 Task: Log work in the project AgileBazaar for the issue 'Implement a new cloud-based learning management system for a school with advanced course creation and assessment features' spent time as '1w 4d 11h 28m' and remaining time as '2w 5d 7h 42m' and move to top of backlog. Now add the issue to the epic 'Continual Service Improvement (CSI) Implementation'. Log work in the project AgileBazaar for the issue 'Integrate a new interactive tutorial feature into an existing e-learning platform to enhance user engagement and learning outcomes' spent time as '5w 3d 3h 54m' and remaining time as '3w 4d 20h 51m' and move to bottom of backlog. Now add the issue to the epic 'Event Management Process Improvement'
Action: Mouse moved to (244, 63)
Screenshot: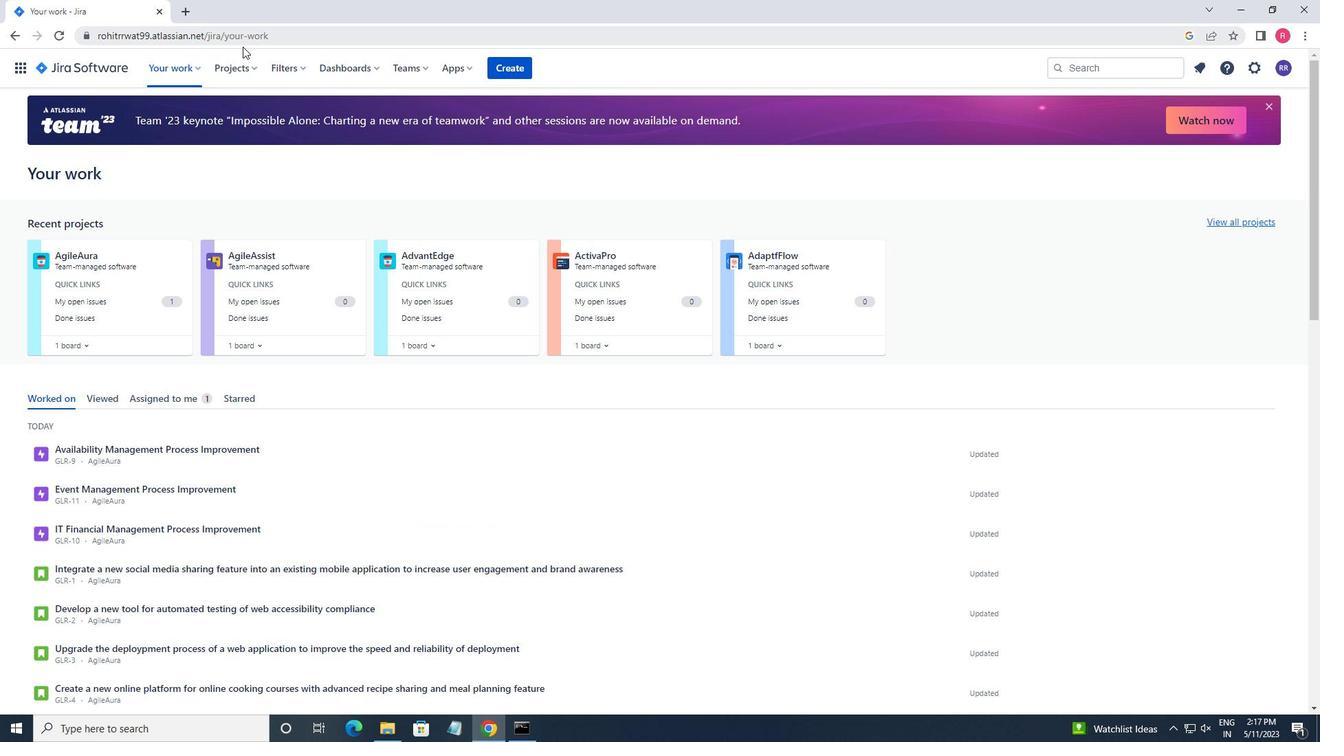 
Action: Mouse pressed left at (244, 63)
Screenshot: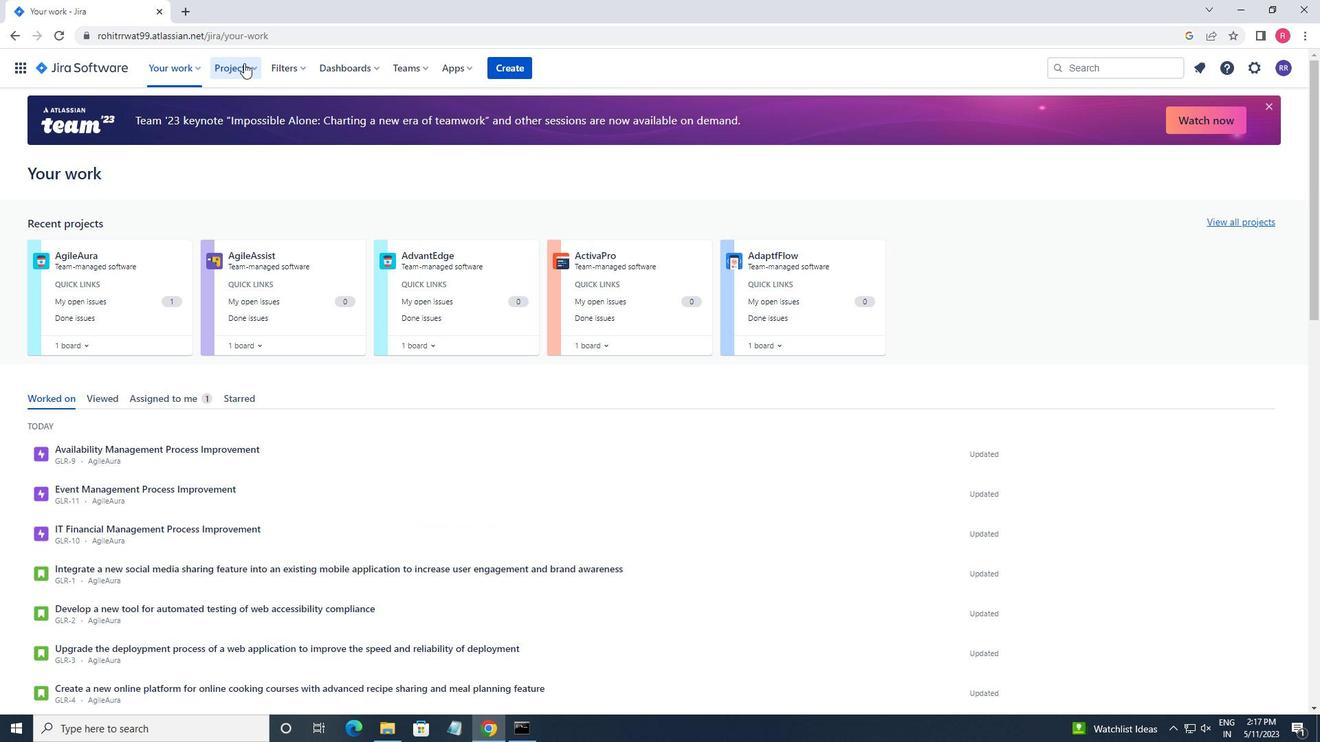 
Action: Mouse moved to (269, 121)
Screenshot: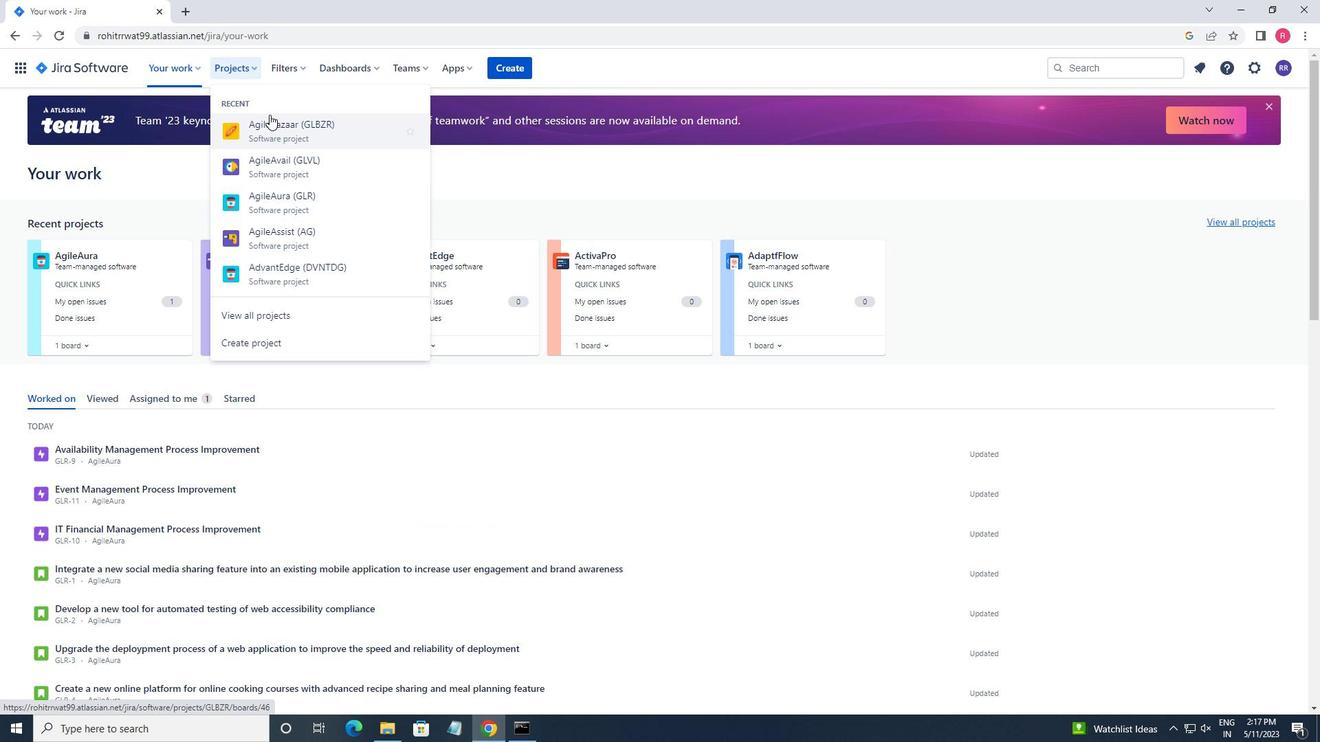 
Action: Mouse pressed left at (269, 121)
Screenshot: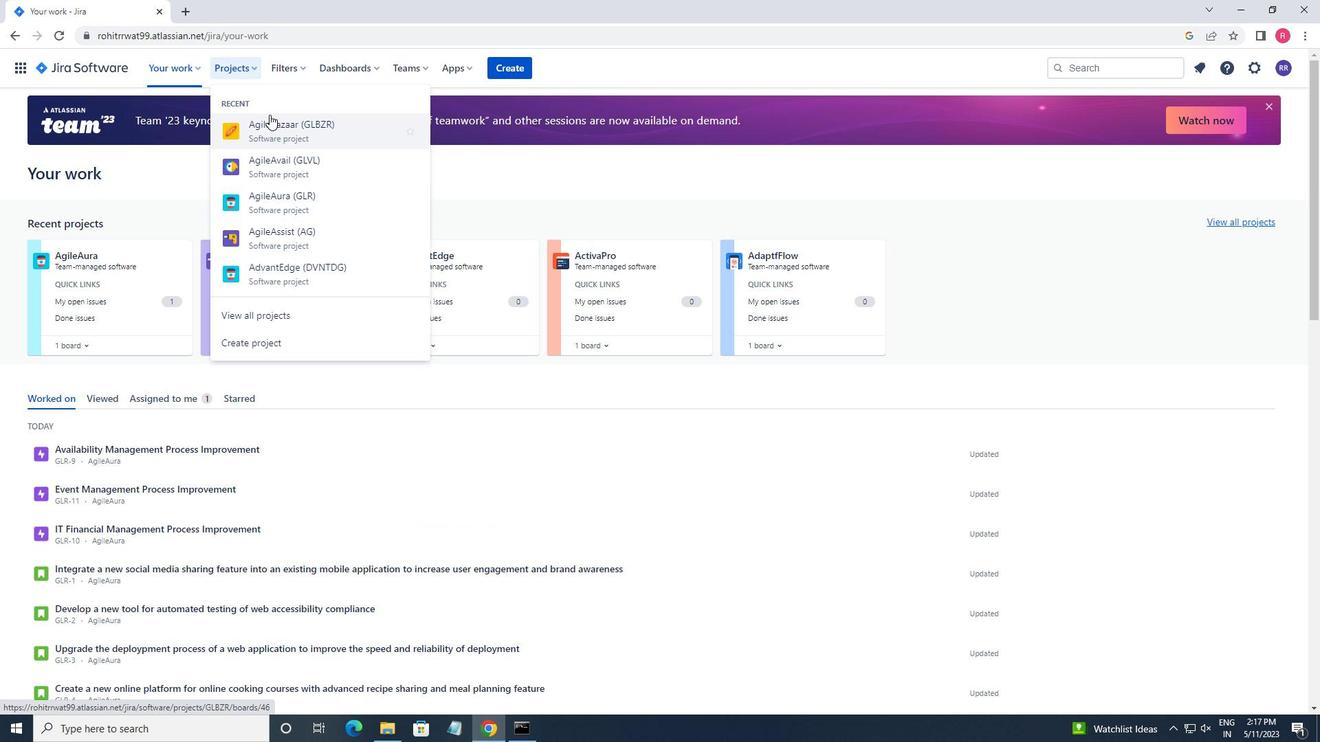 
Action: Mouse moved to (74, 211)
Screenshot: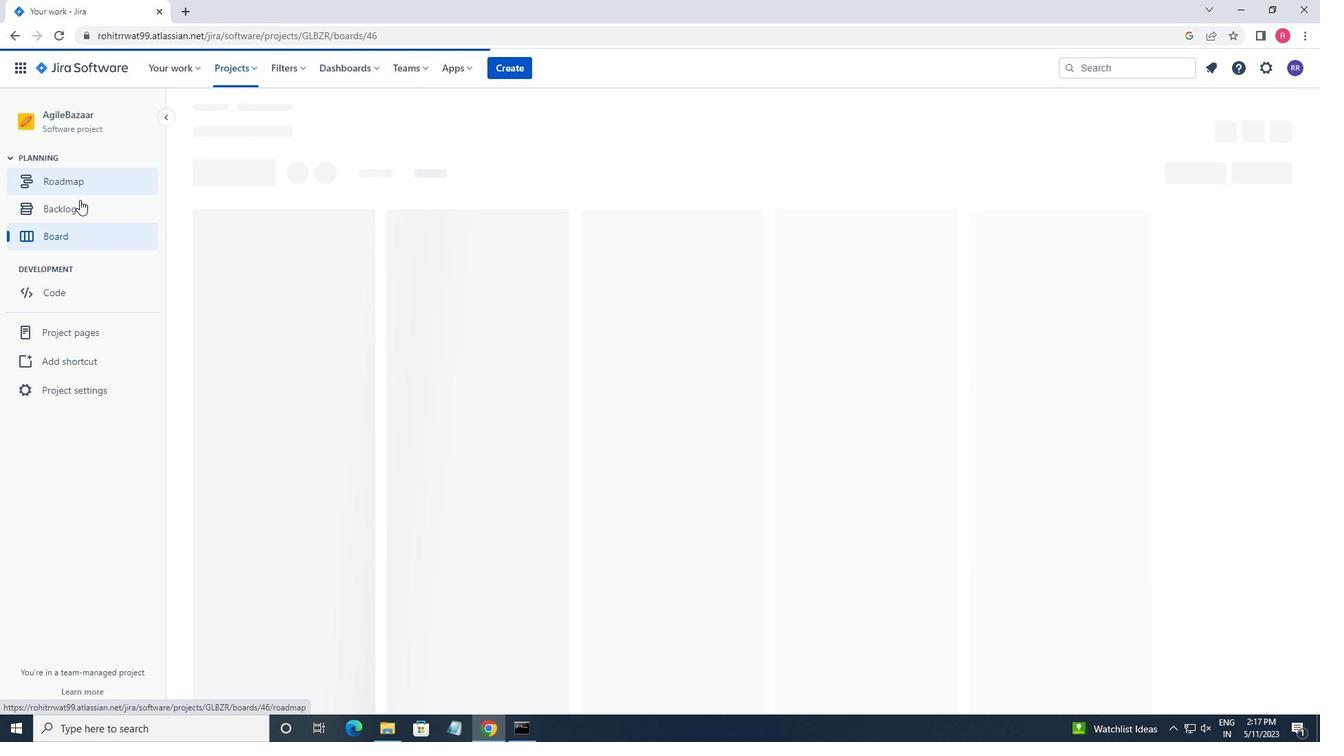 
Action: Mouse pressed left at (74, 211)
Screenshot: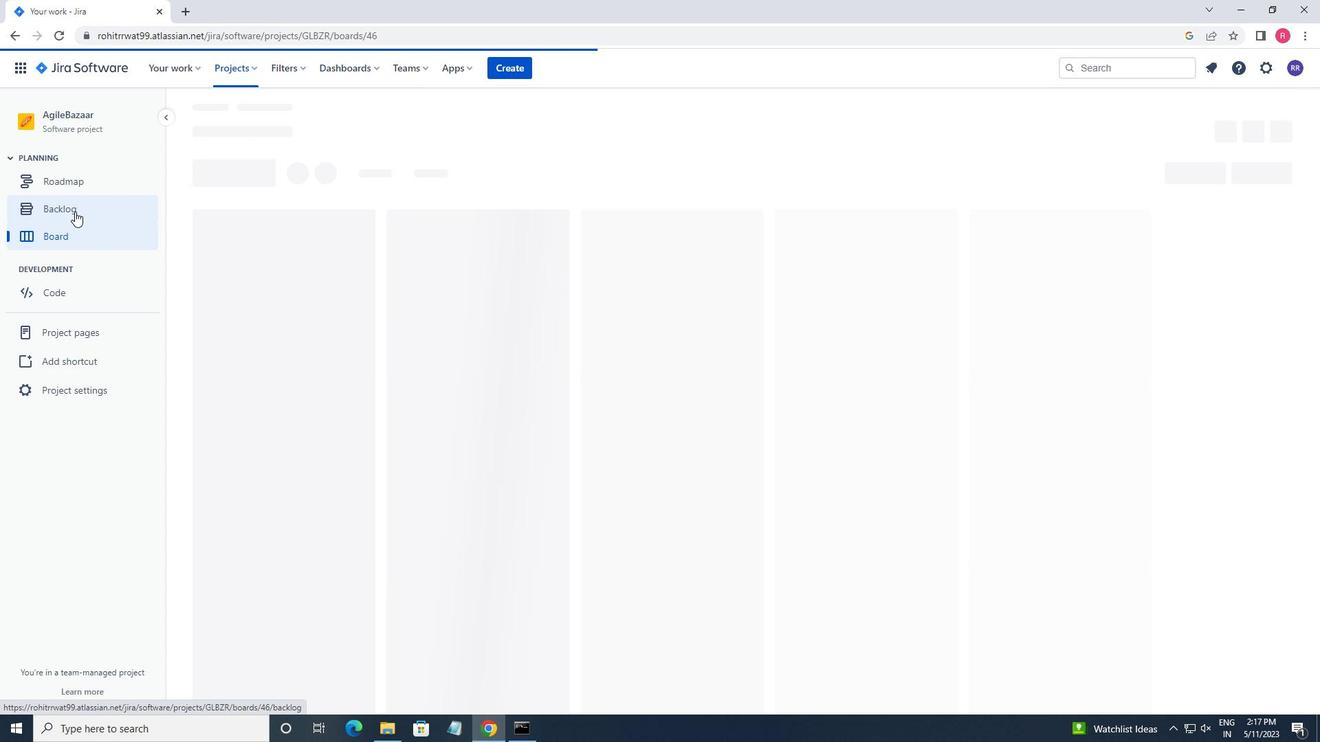 
Action: Mouse moved to (1087, 492)
Screenshot: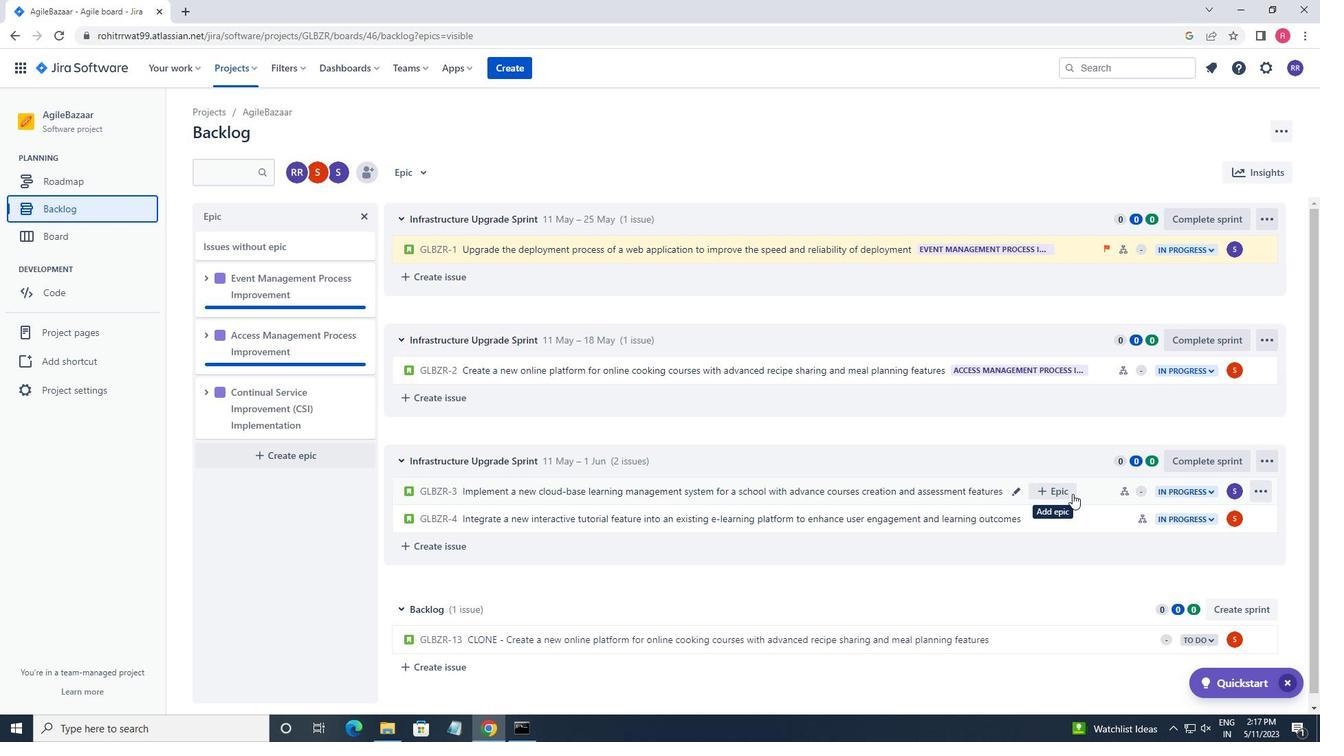
Action: Mouse pressed left at (1087, 492)
Screenshot: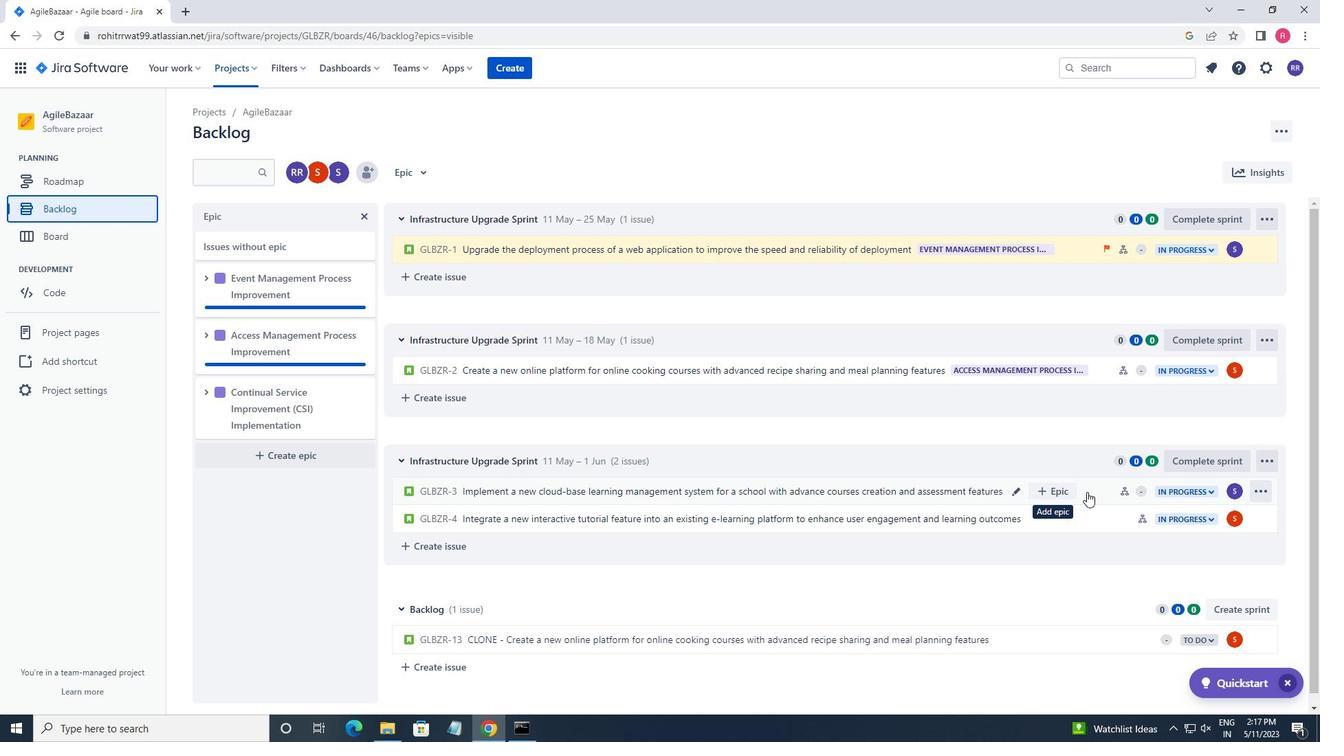 
Action: Mouse moved to (1254, 219)
Screenshot: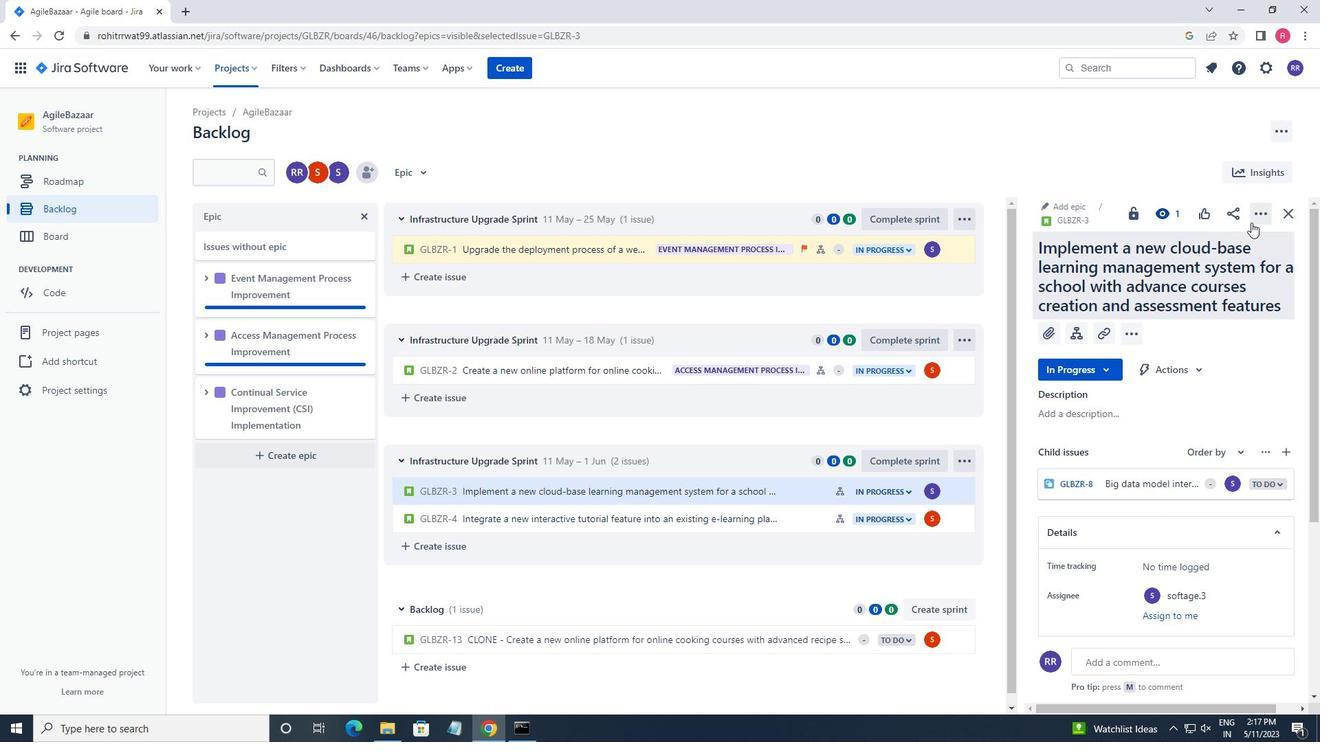 
Action: Mouse pressed left at (1254, 219)
Screenshot: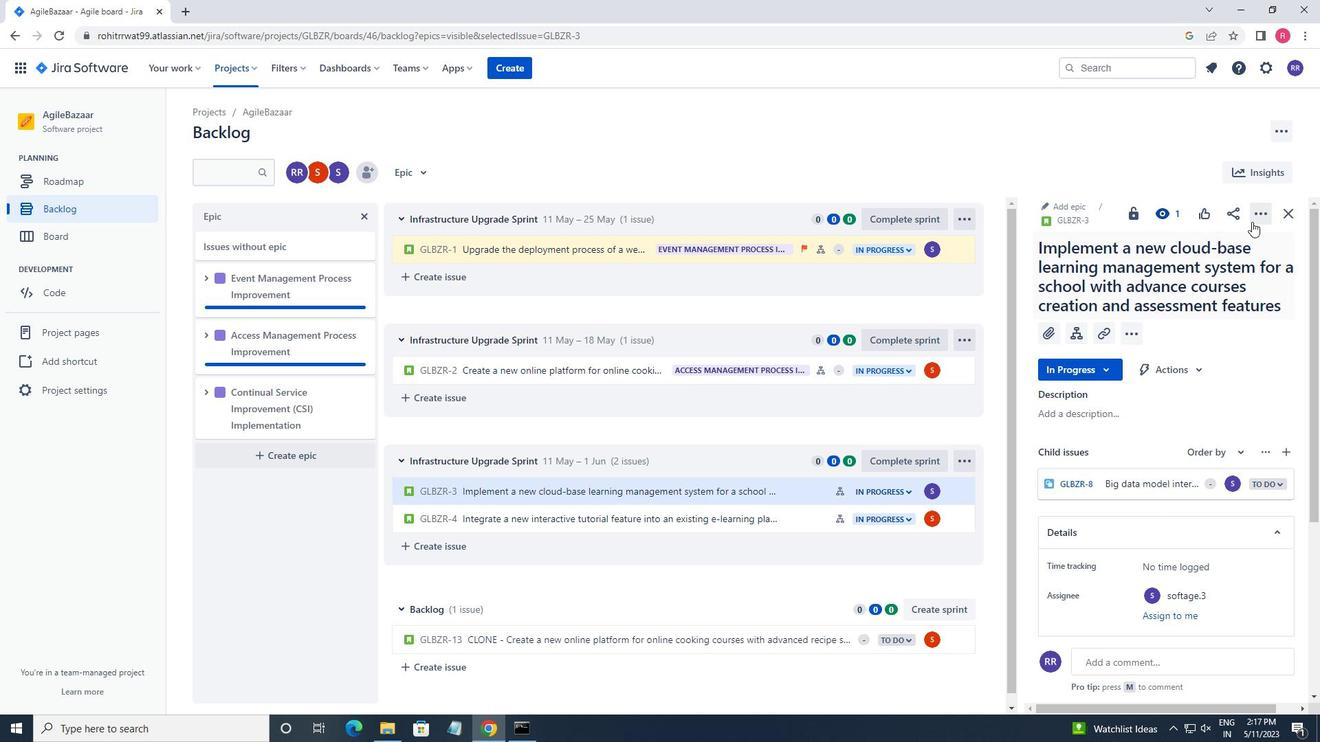 
Action: Mouse moved to (1203, 251)
Screenshot: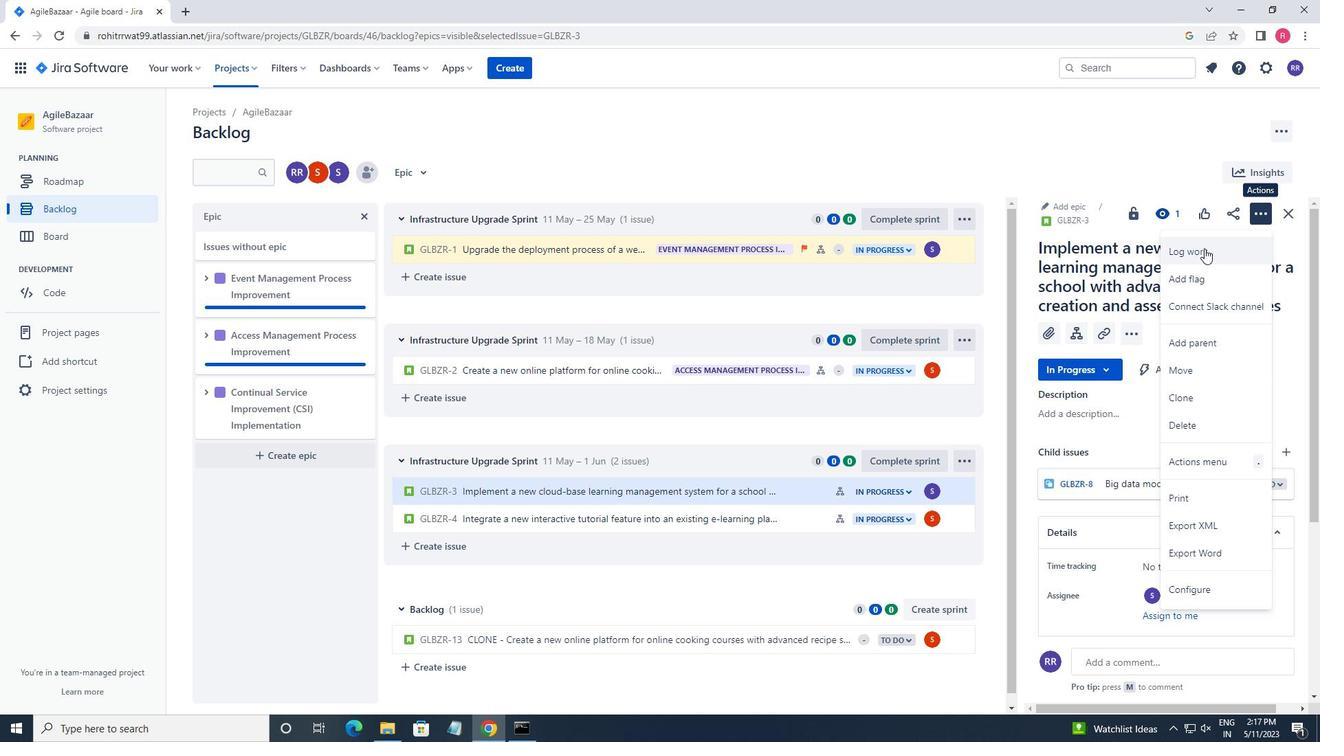 
Action: Mouse pressed left at (1203, 251)
Screenshot: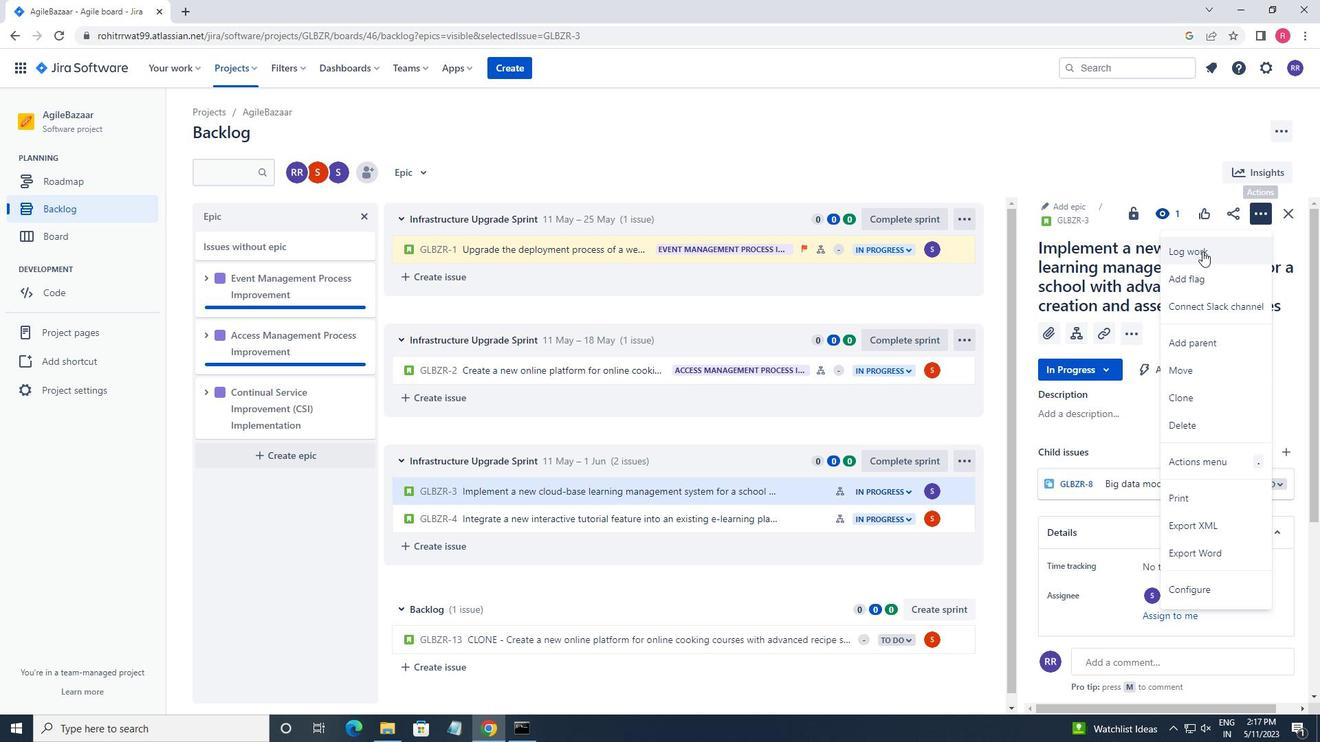 
Action: Key pressed 1w<Key.space>4d<Key.space>11h<Key.space>28m<Key.tab>2w<Key.space>5d<Key.space>7h<Key.space>42m
Screenshot: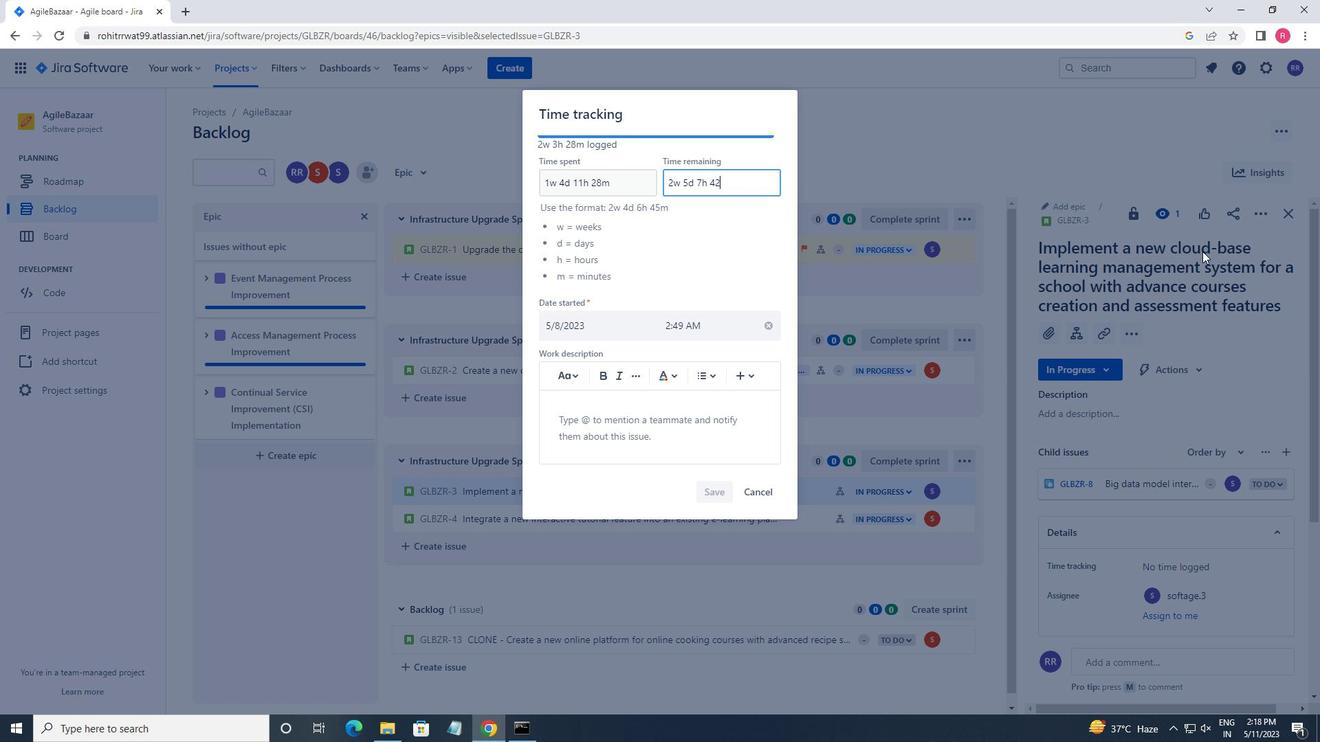 
Action: Mouse moved to (718, 483)
Screenshot: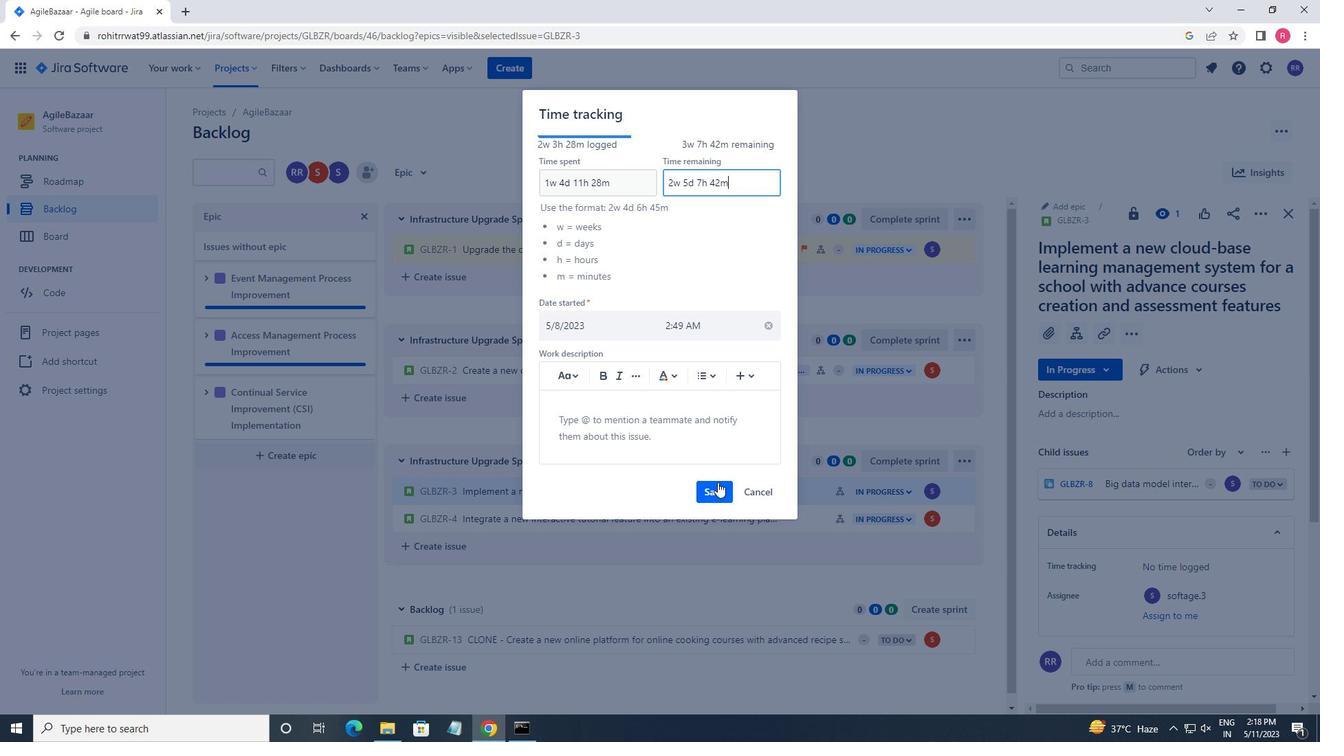 
Action: Mouse pressed left at (718, 483)
Screenshot: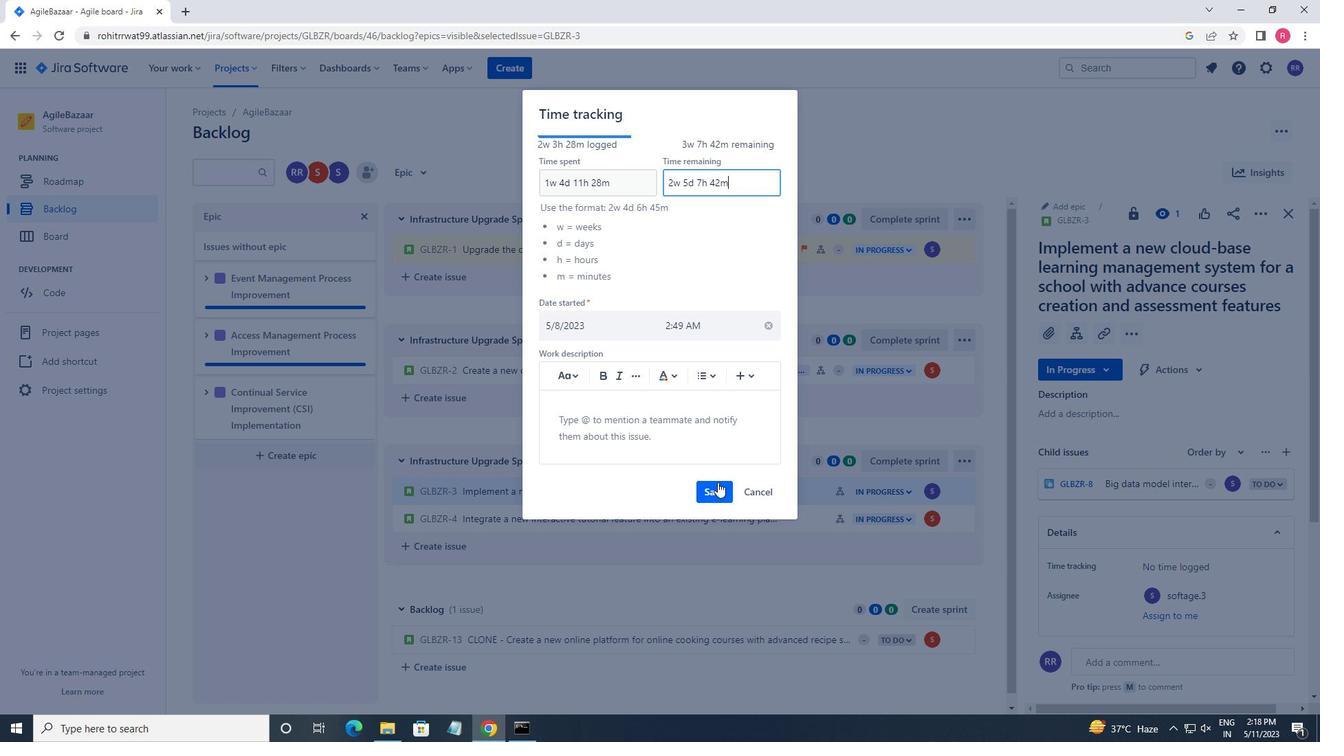 
Action: Mouse moved to (949, 494)
Screenshot: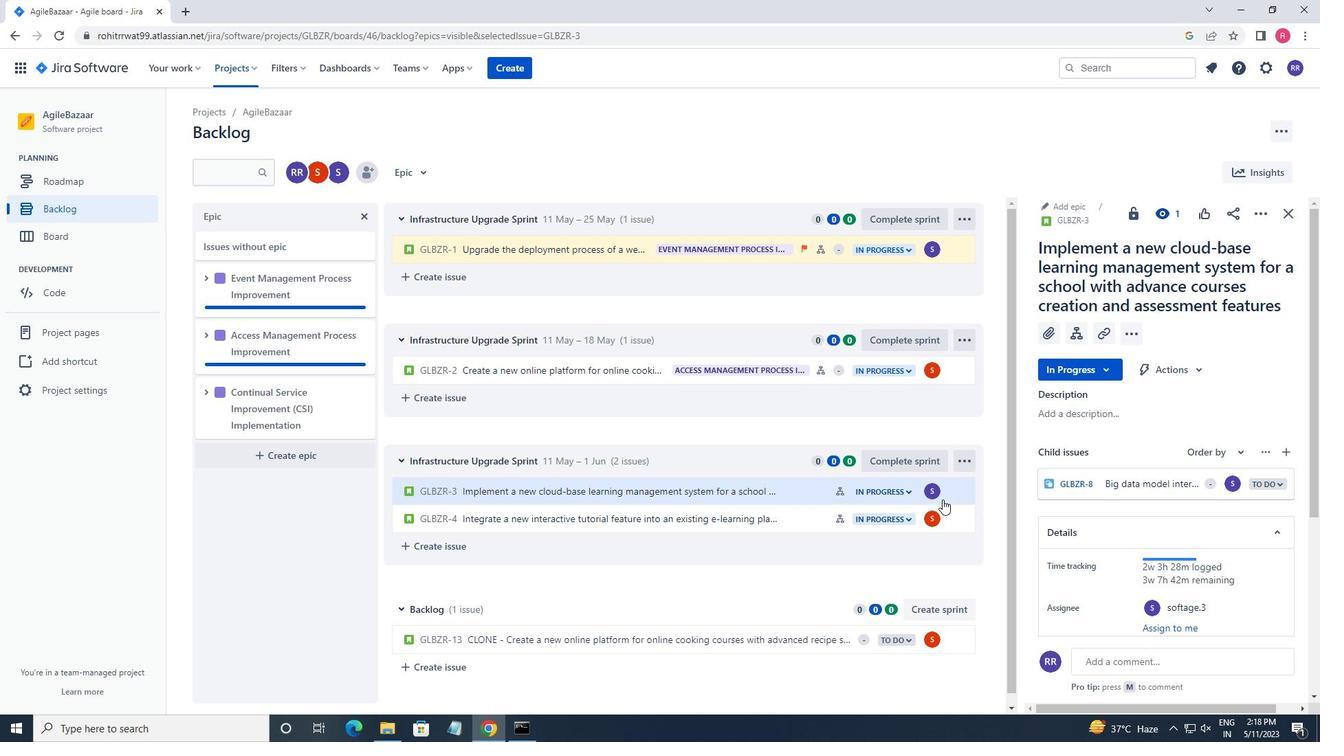
Action: Mouse pressed left at (949, 494)
Screenshot: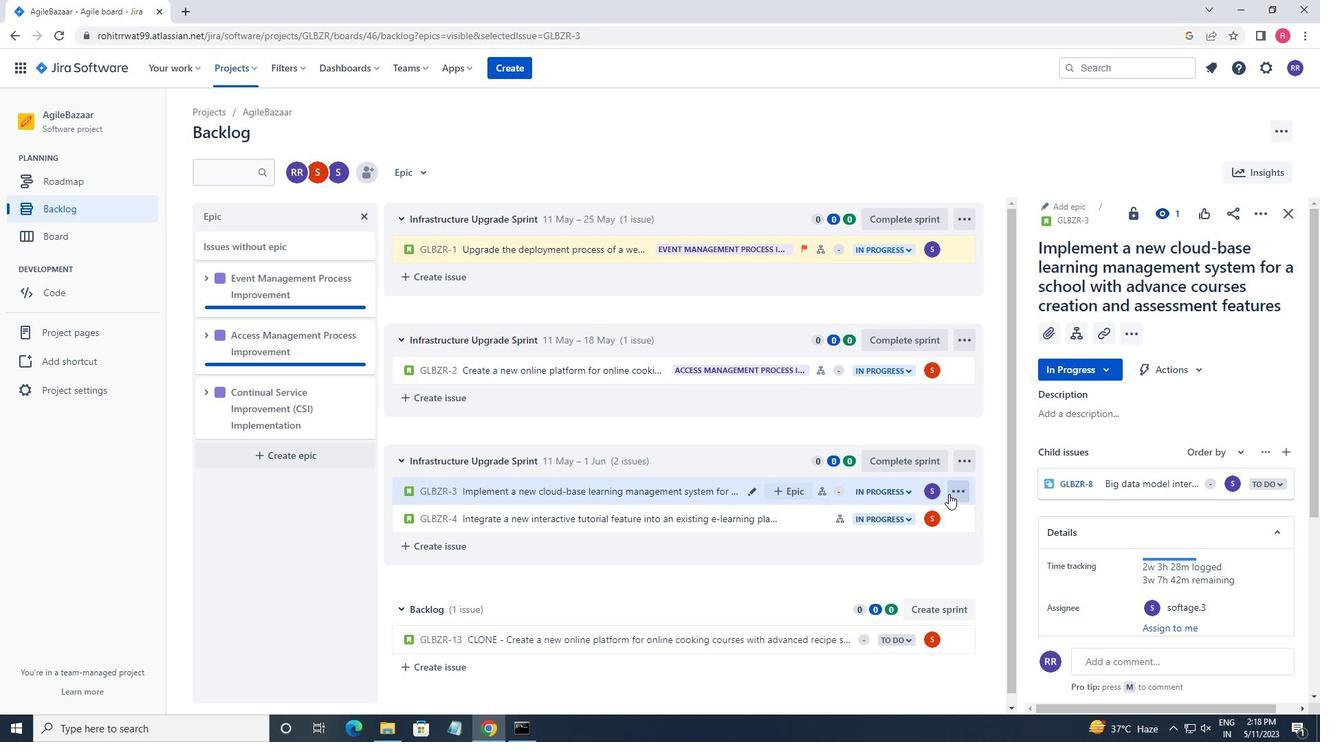 
Action: Mouse moved to (855, 442)
Screenshot: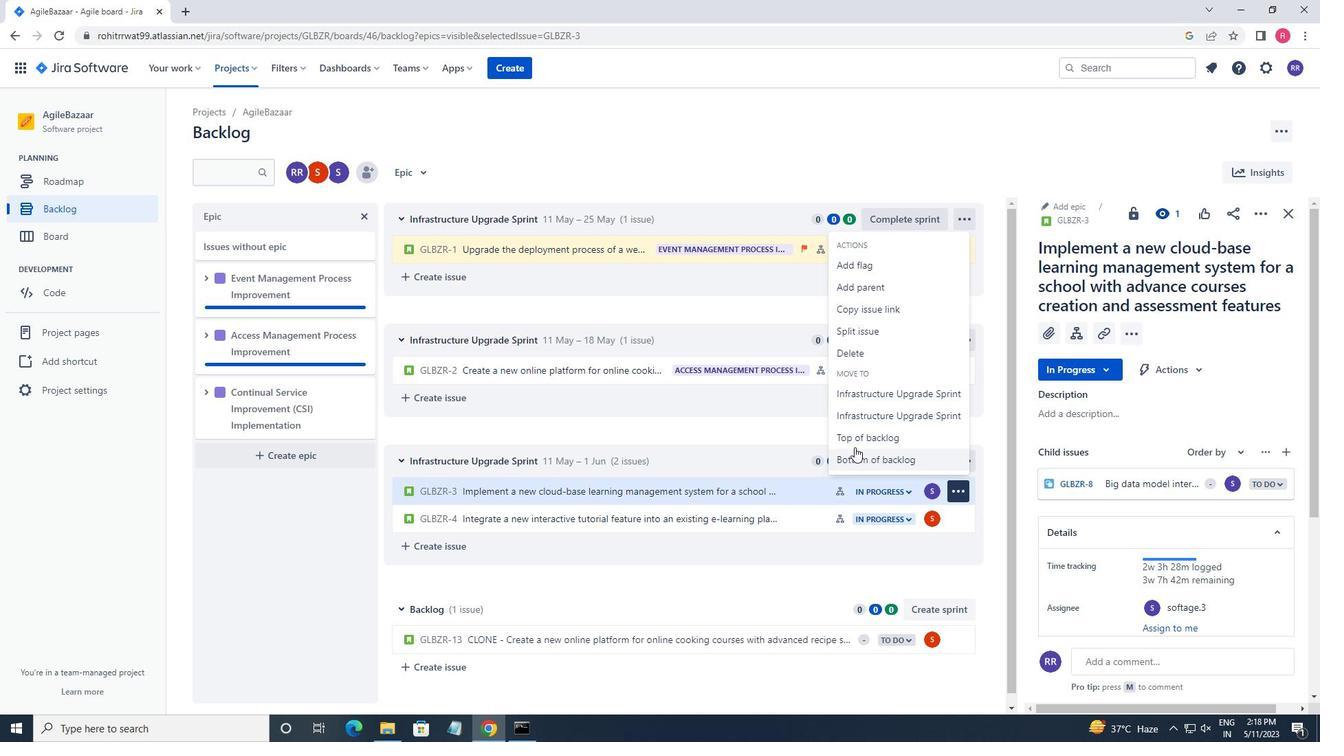 
Action: Mouse pressed left at (855, 442)
Screenshot: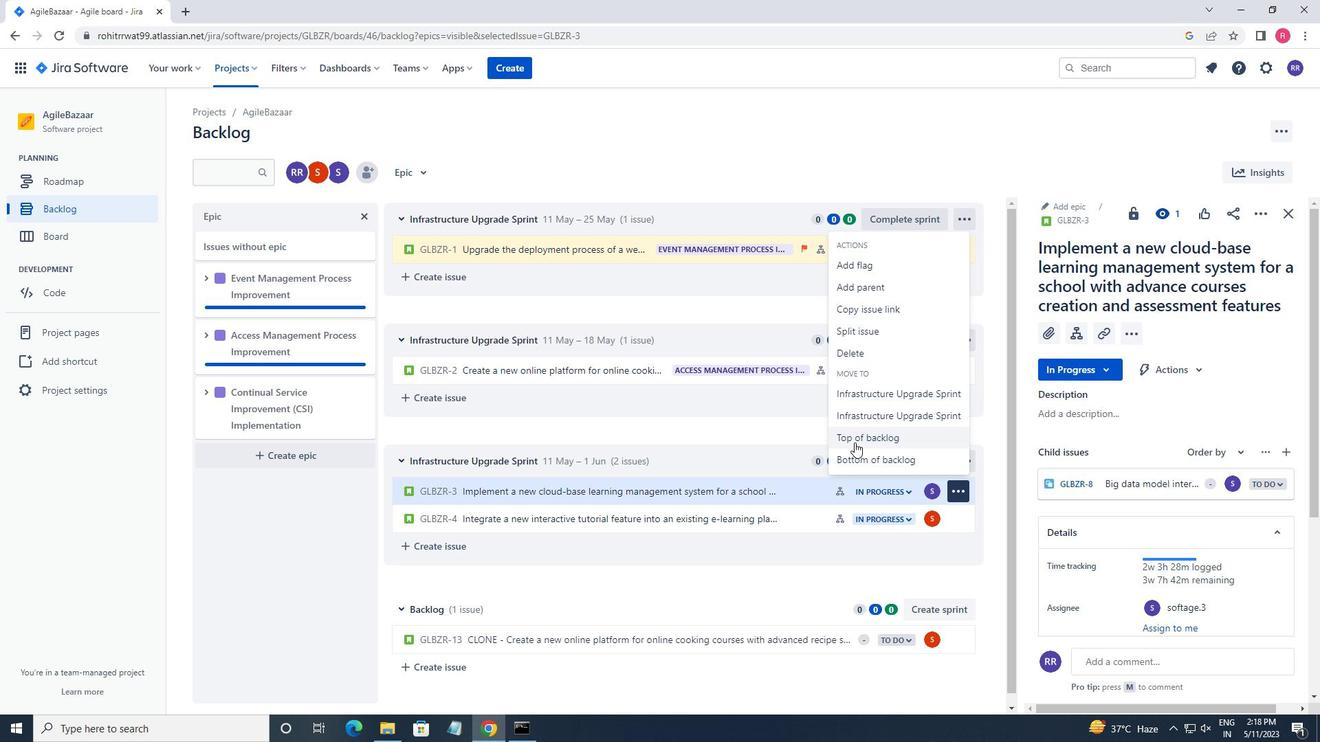 
Action: Mouse moved to (703, 224)
Screenshot: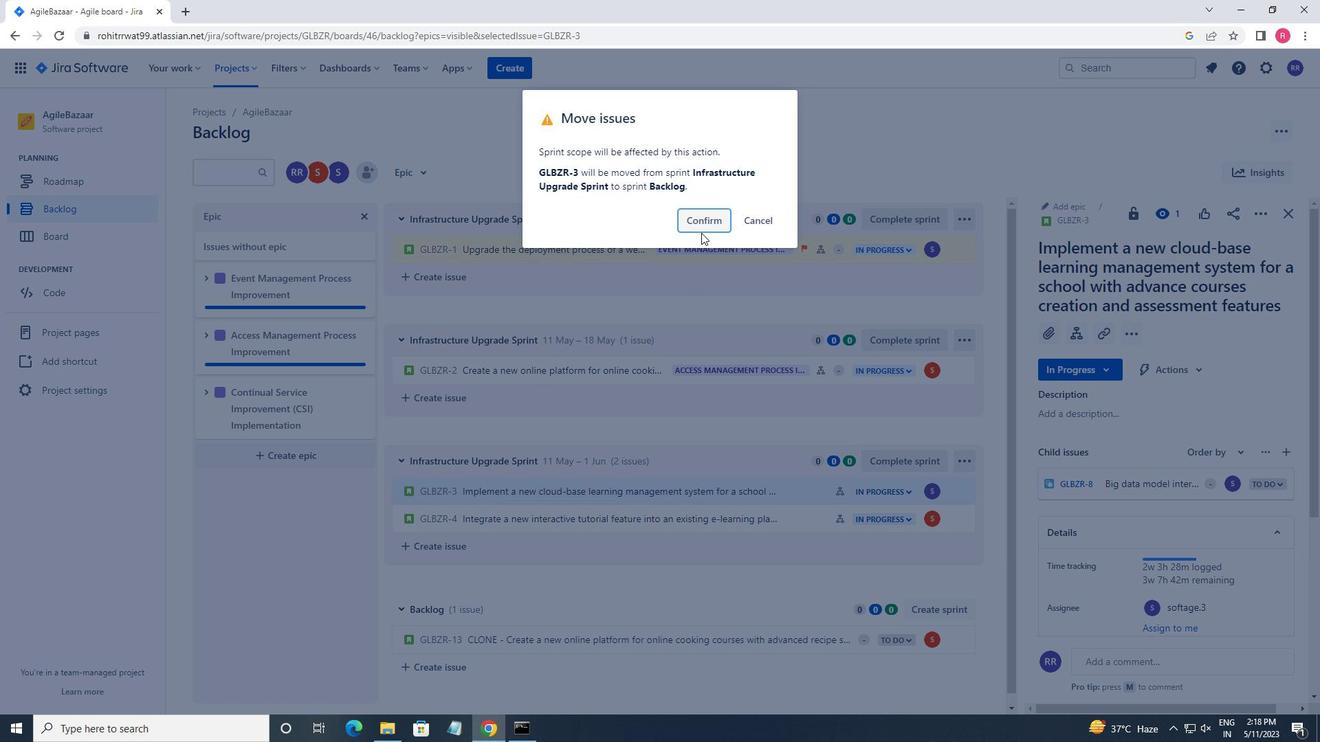 
Action: Mouse pressed left at (703, 224)
Screenshot: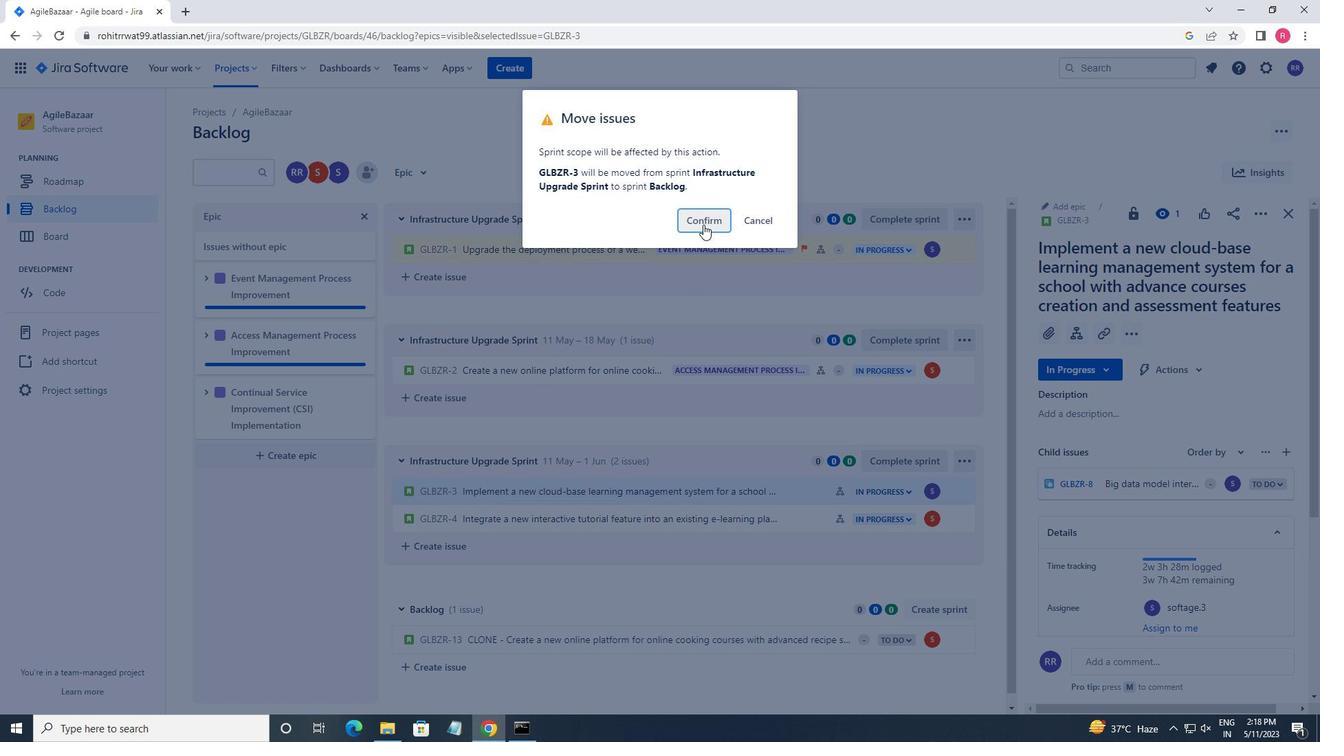 
Action: Mouse moved to (786, 614)
Screenshot: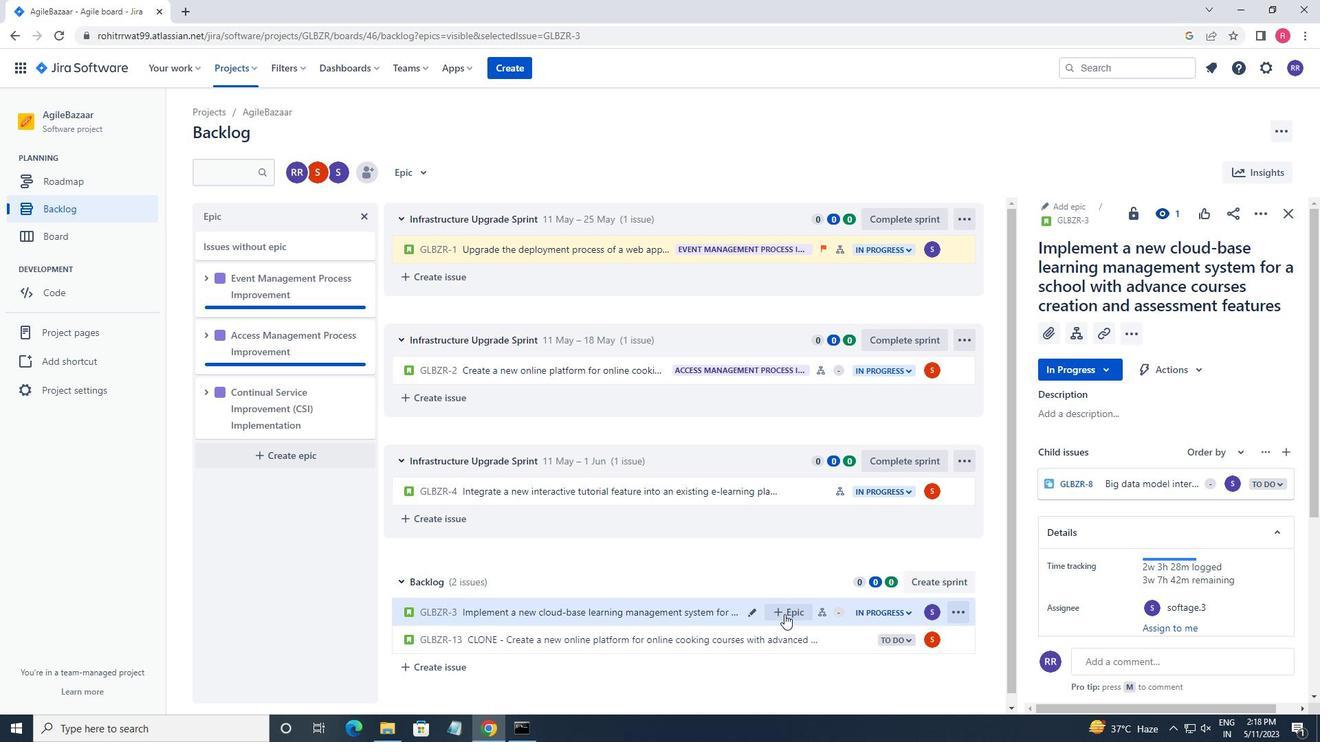 
Action: Mouse pressed left at (786, 614)
Screenshot: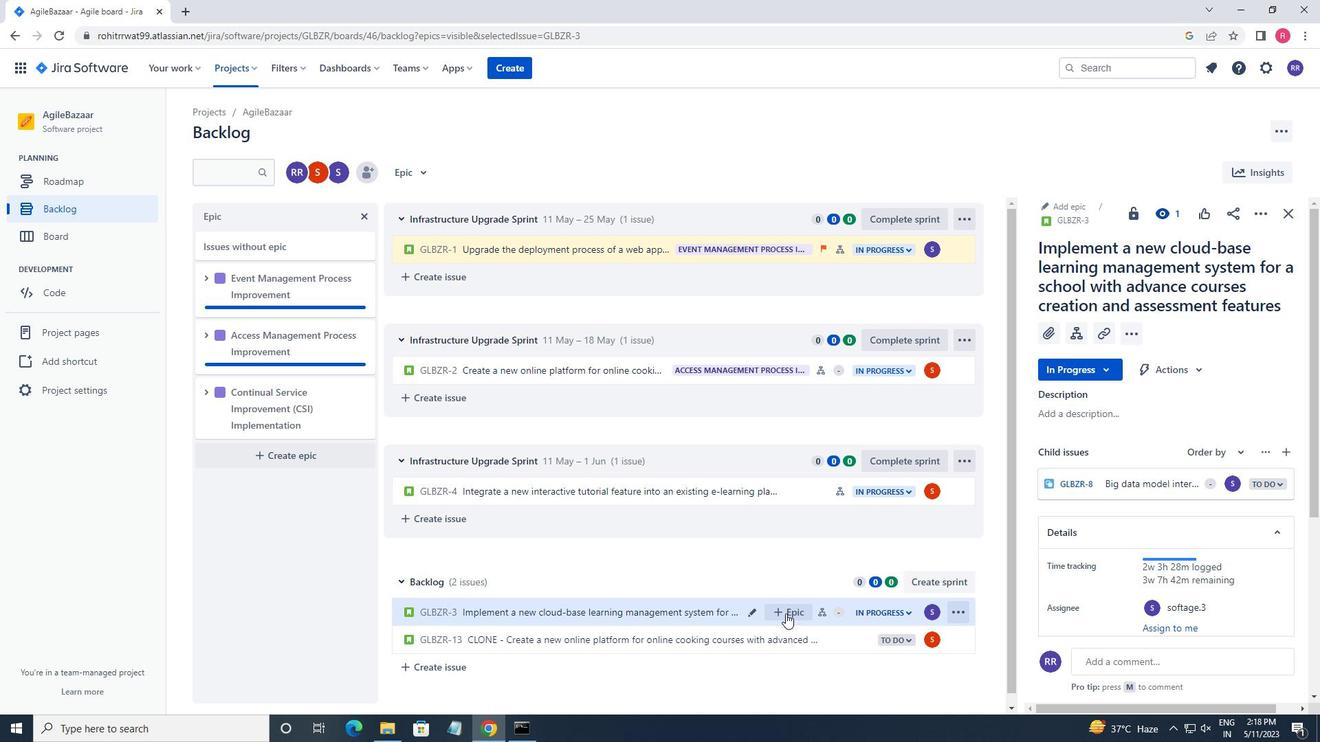 
Action: Mouse moved to (835, 707)
Screenshot: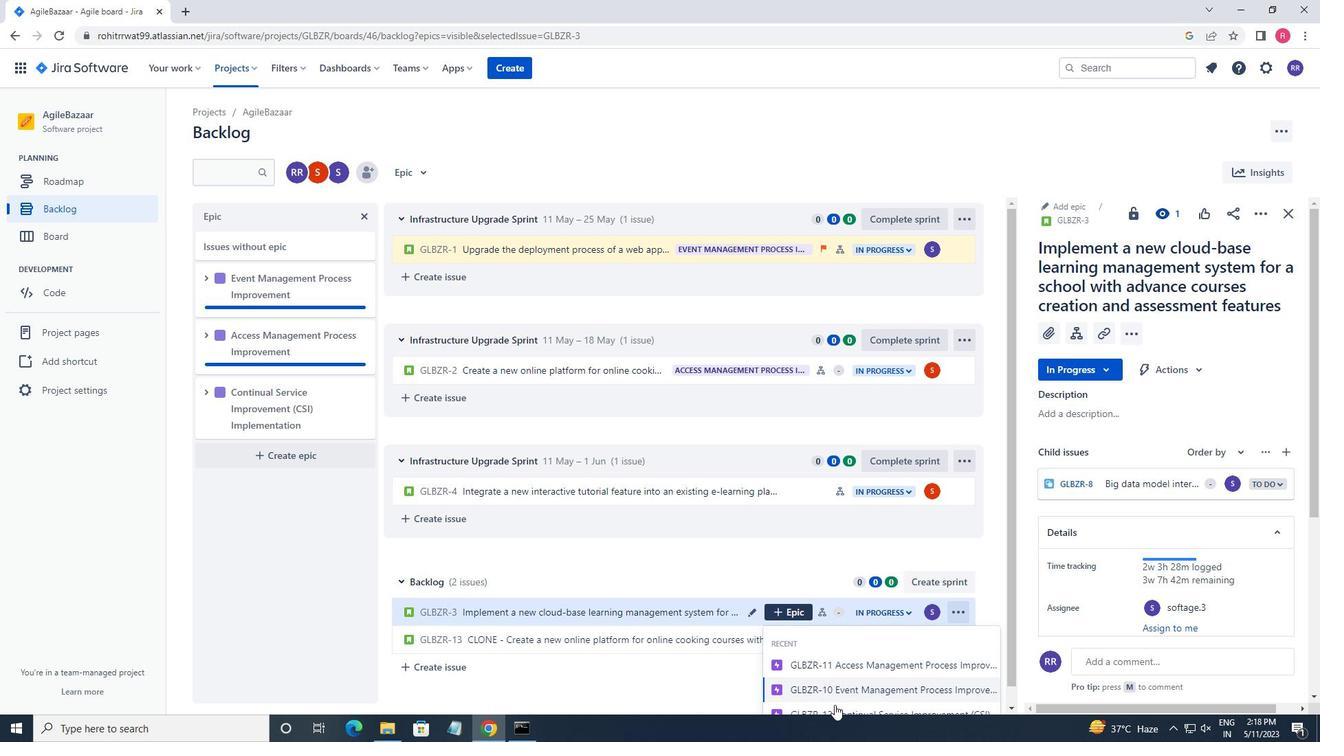 
Action: Mouse pressed left at (835, 707)
Screenshot: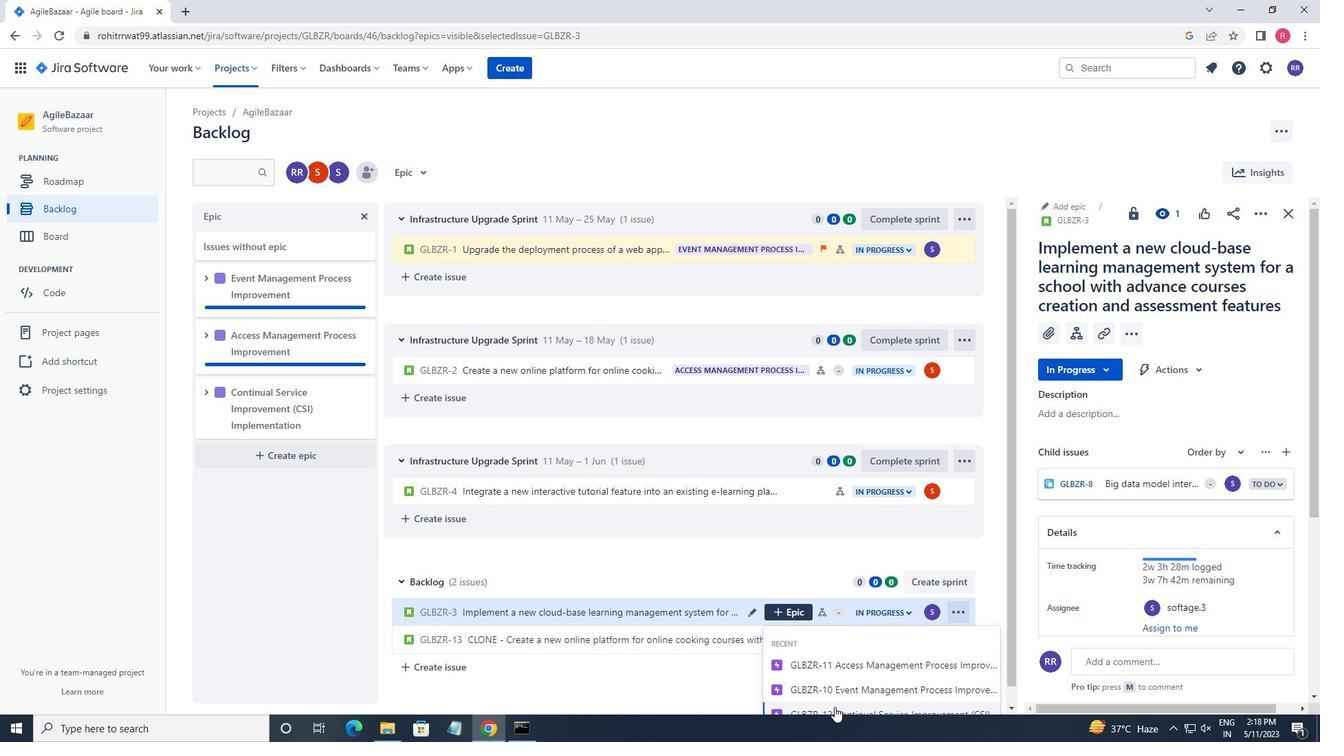 
Action: Mouse moved to (828, 697)
Screenshot: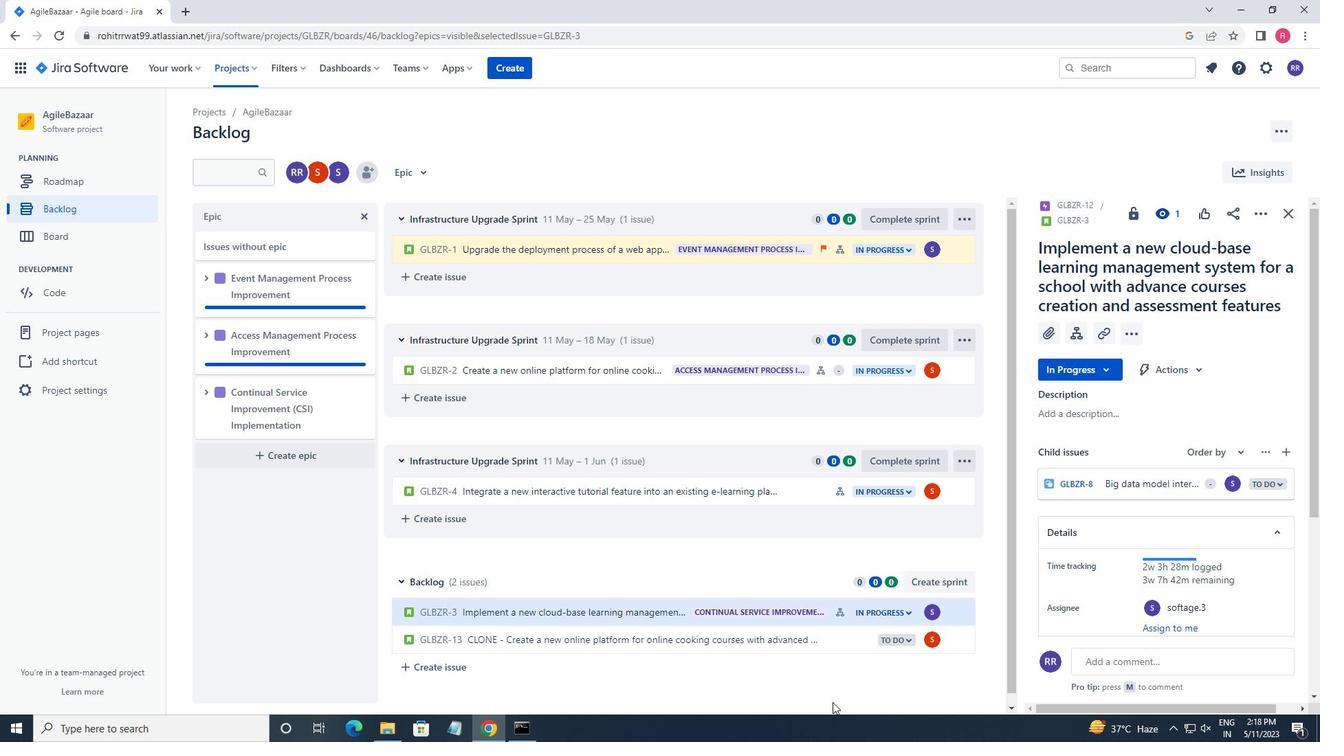 
Action: Mouse scrolled (828, 696) with delta (0, 0)
Screenshot: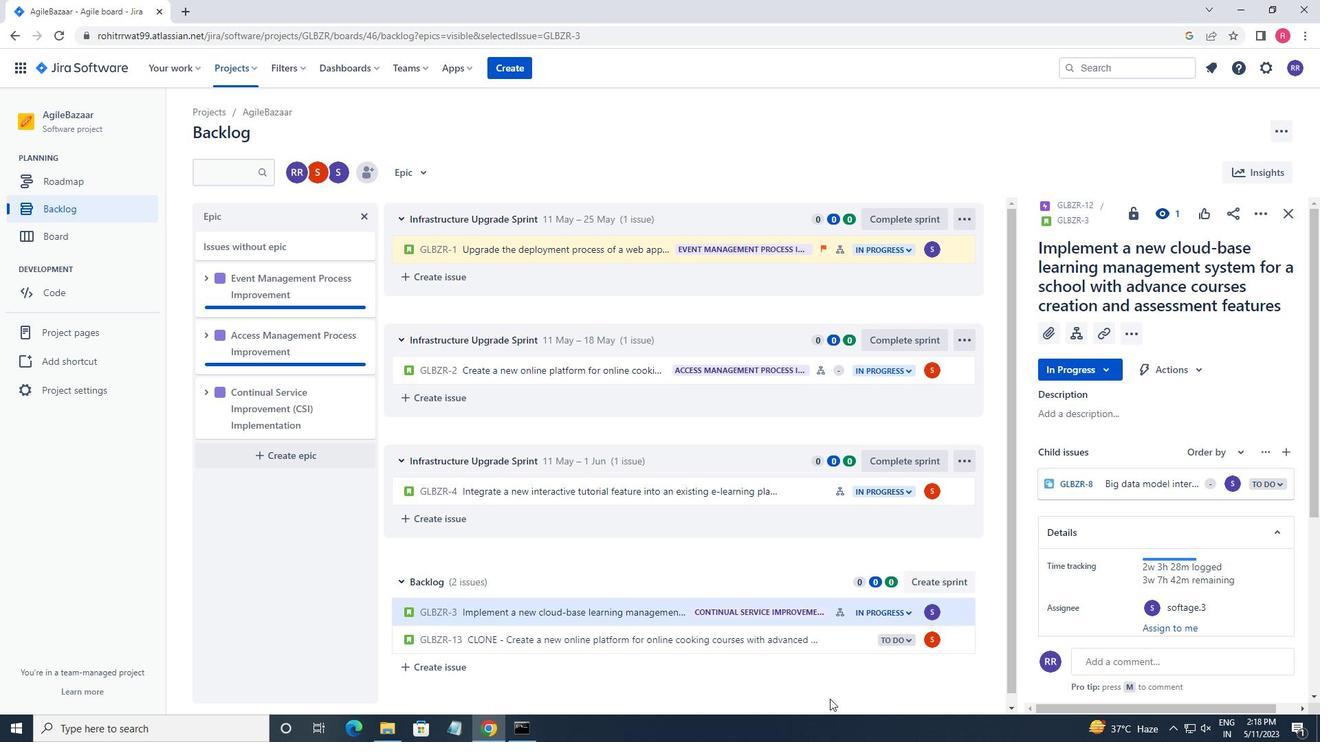 
Action: Mouse moved to (738, 493)
Screenshot: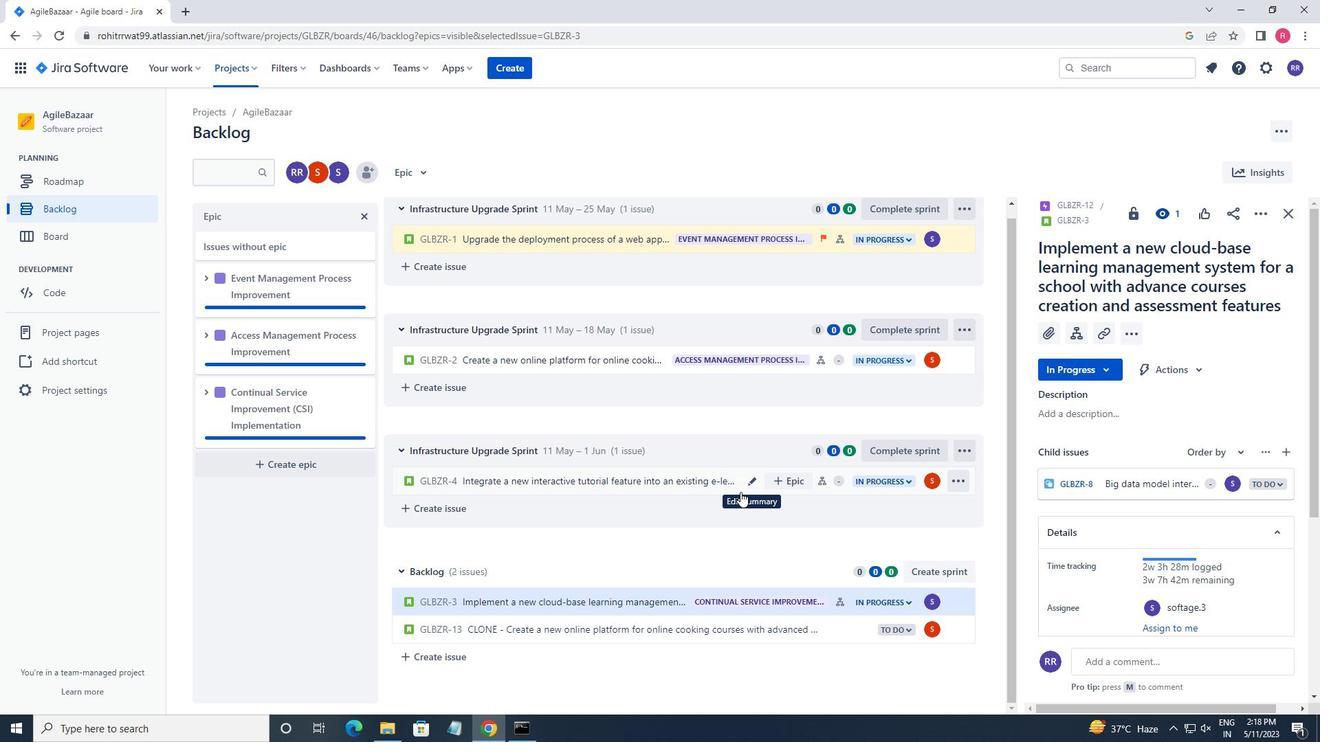 
Action: Mouse pressed left at (738, 493)
Screenshot: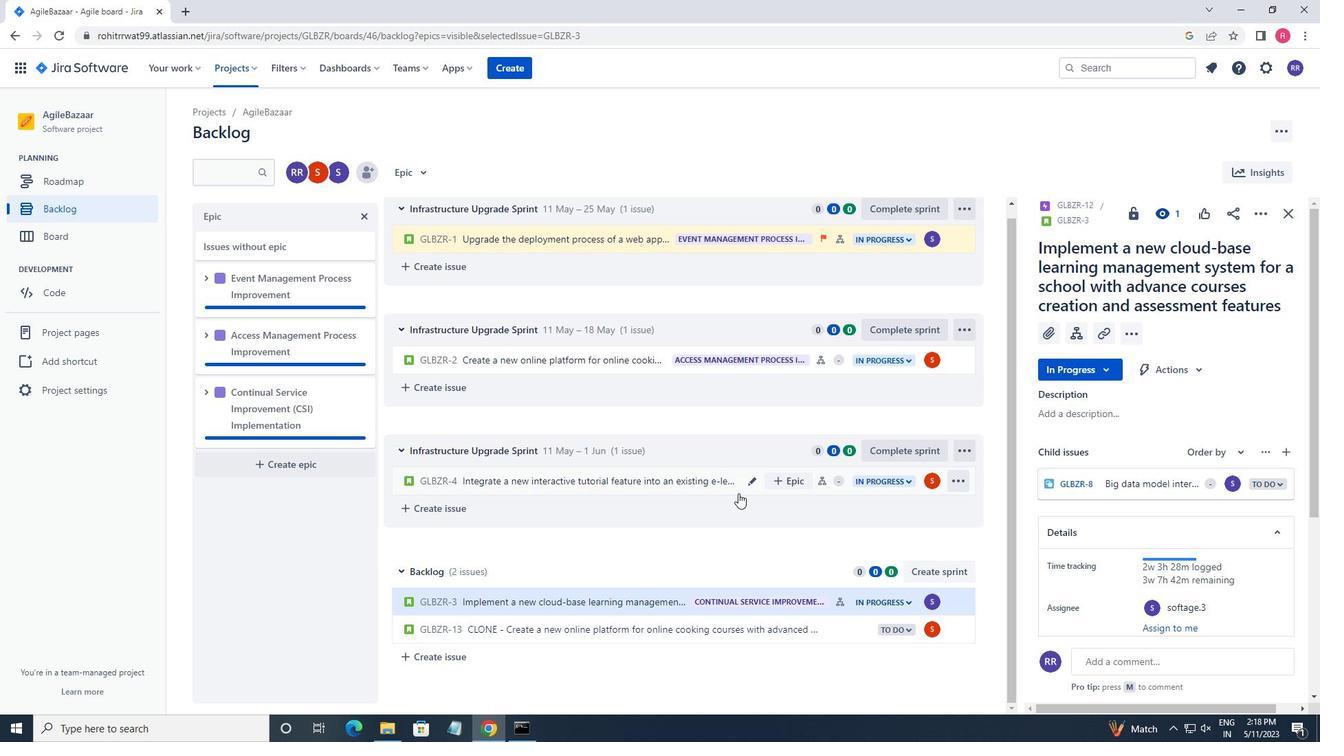 
Action: Mouse moved to (1267, 218)
Screenshot: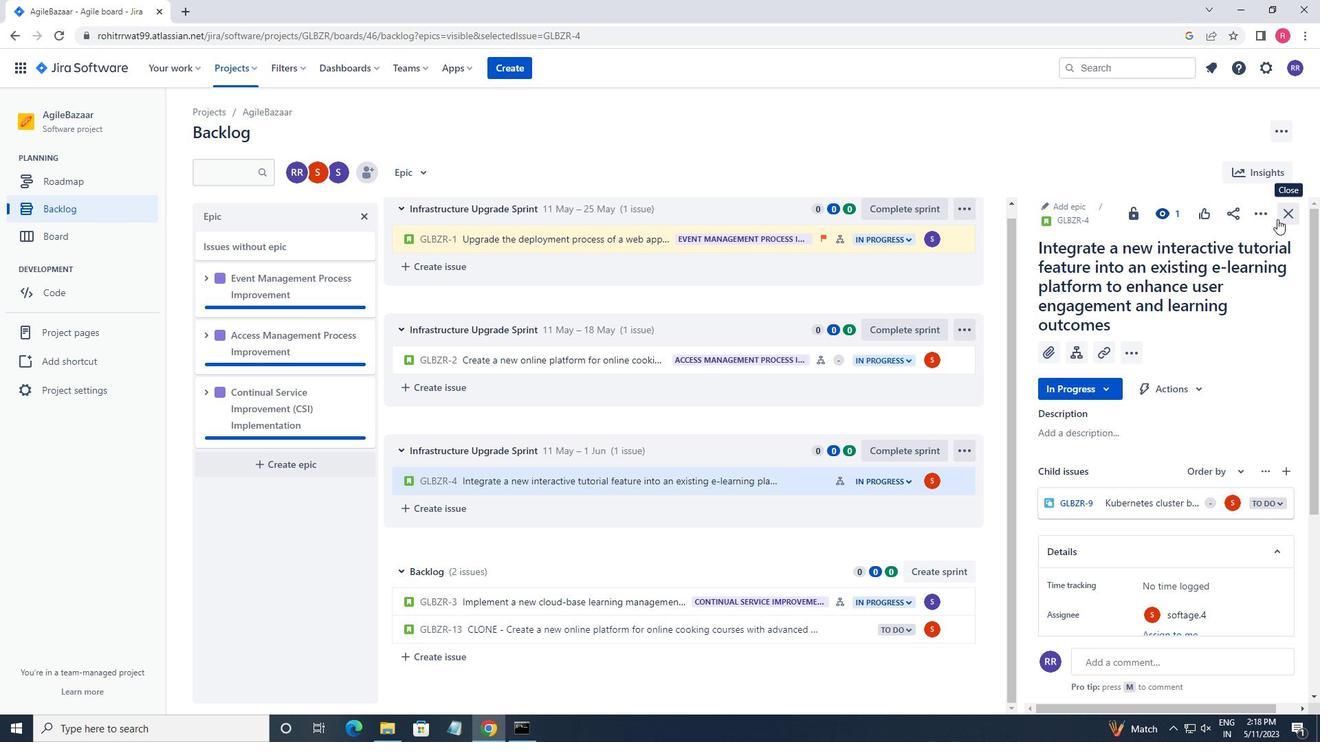 
Action: Mouse pressed left at (1267, 218)
Screenshot: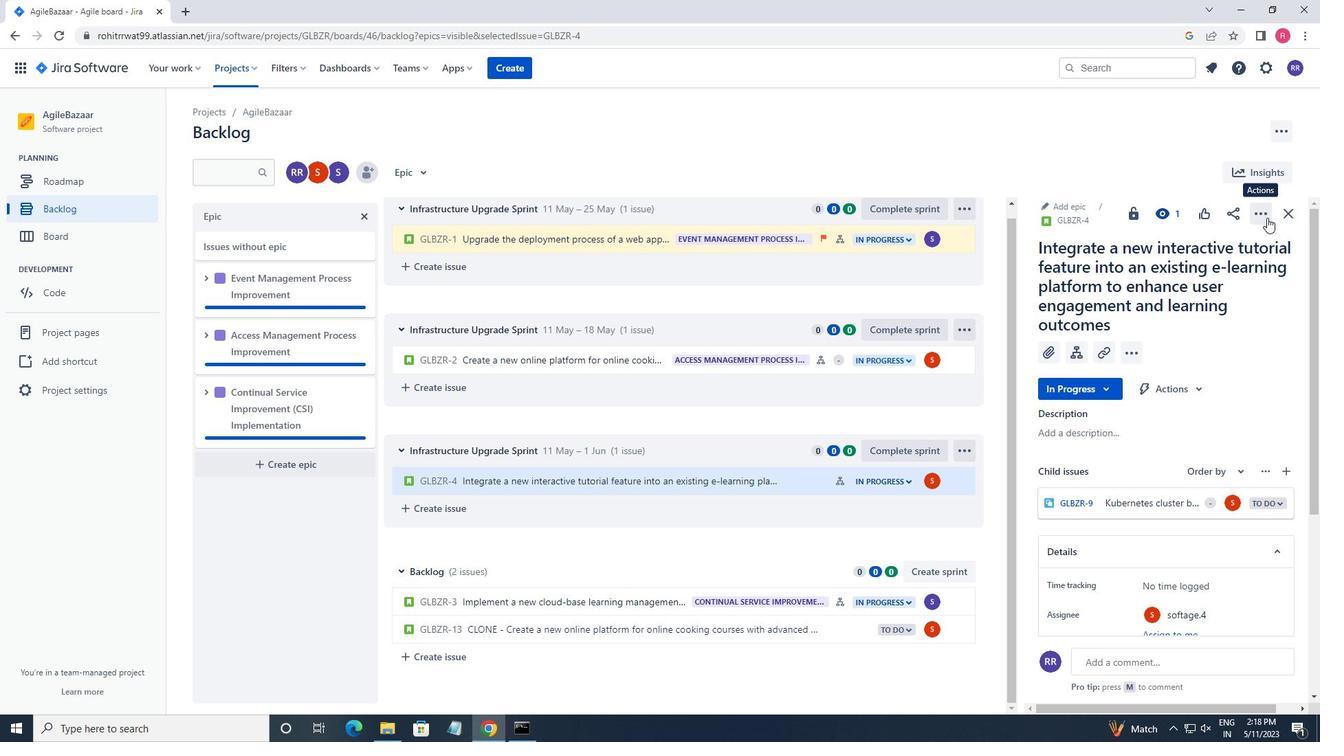 
Action: Mouse moved to (1189, 251)
Screenshot: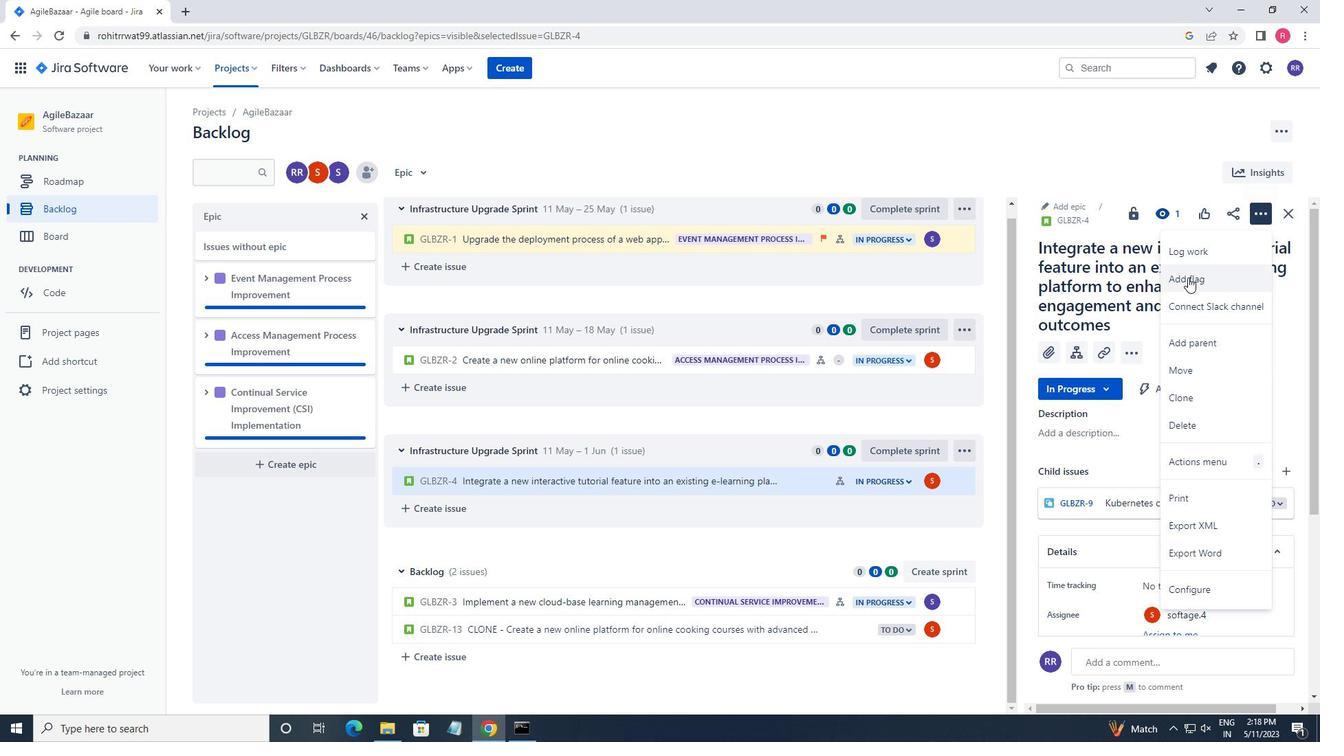 
Action: Mouse pressed left at (1189, 251)
Screenshot: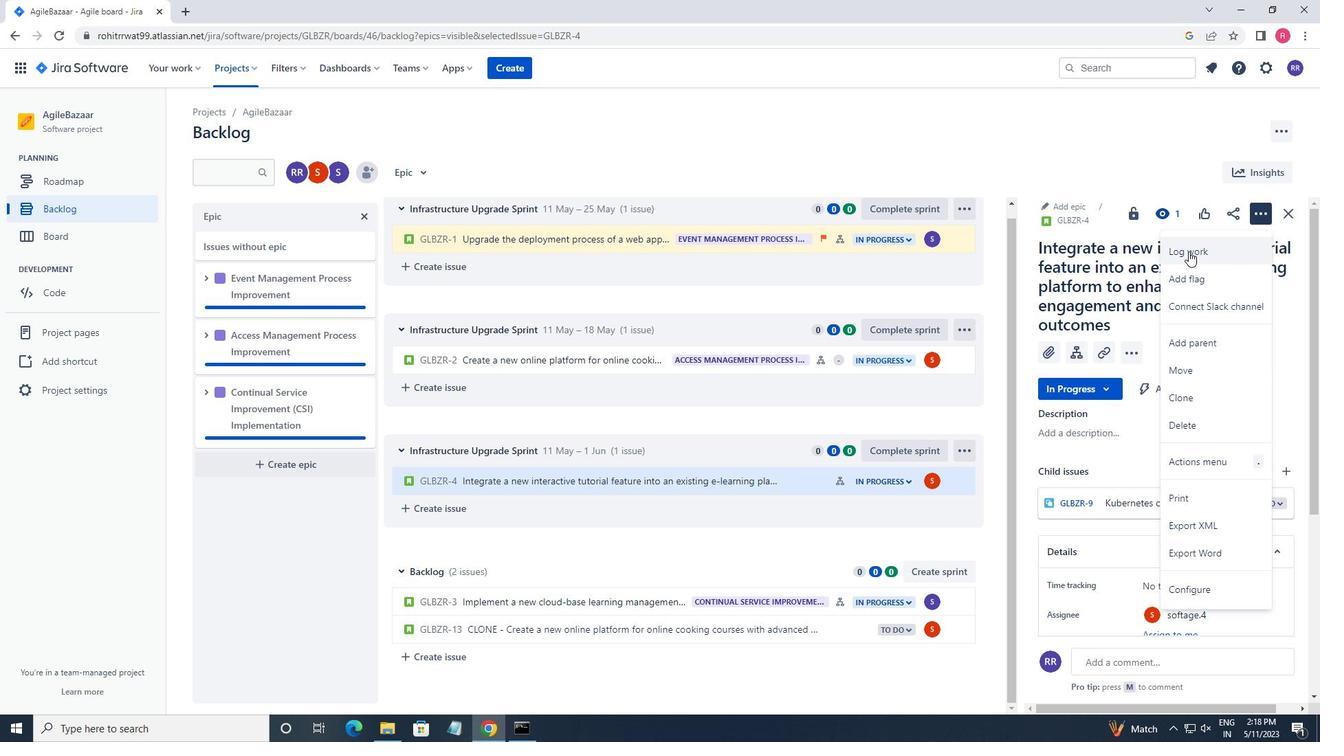 
Action: Mouse moved to (681, 159)
Screenshot: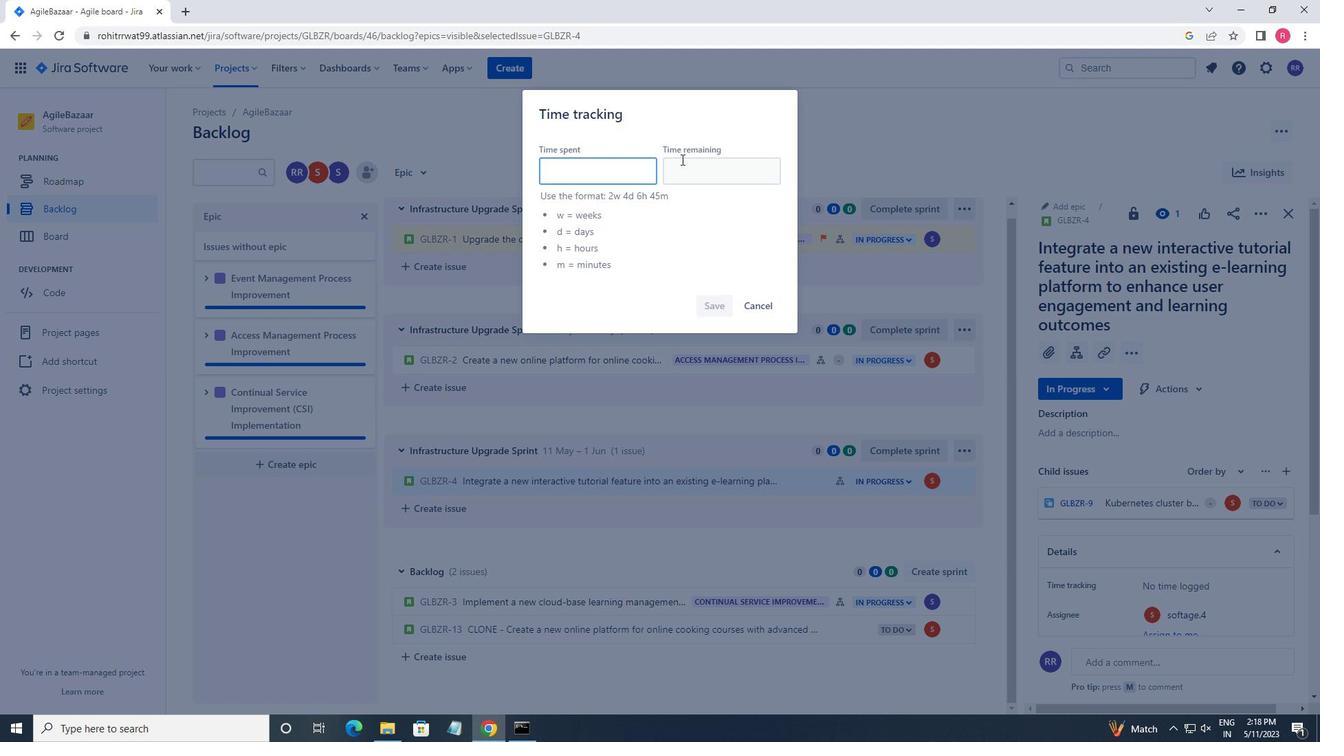 
Action: Key pressed 5w<Key.space>3d<Key.space>3h<Key.space>53<Key.backspace>4m<Key.tab>3w<Key.space>4d<Key.space>20h<Key.space>51m
Screenshot: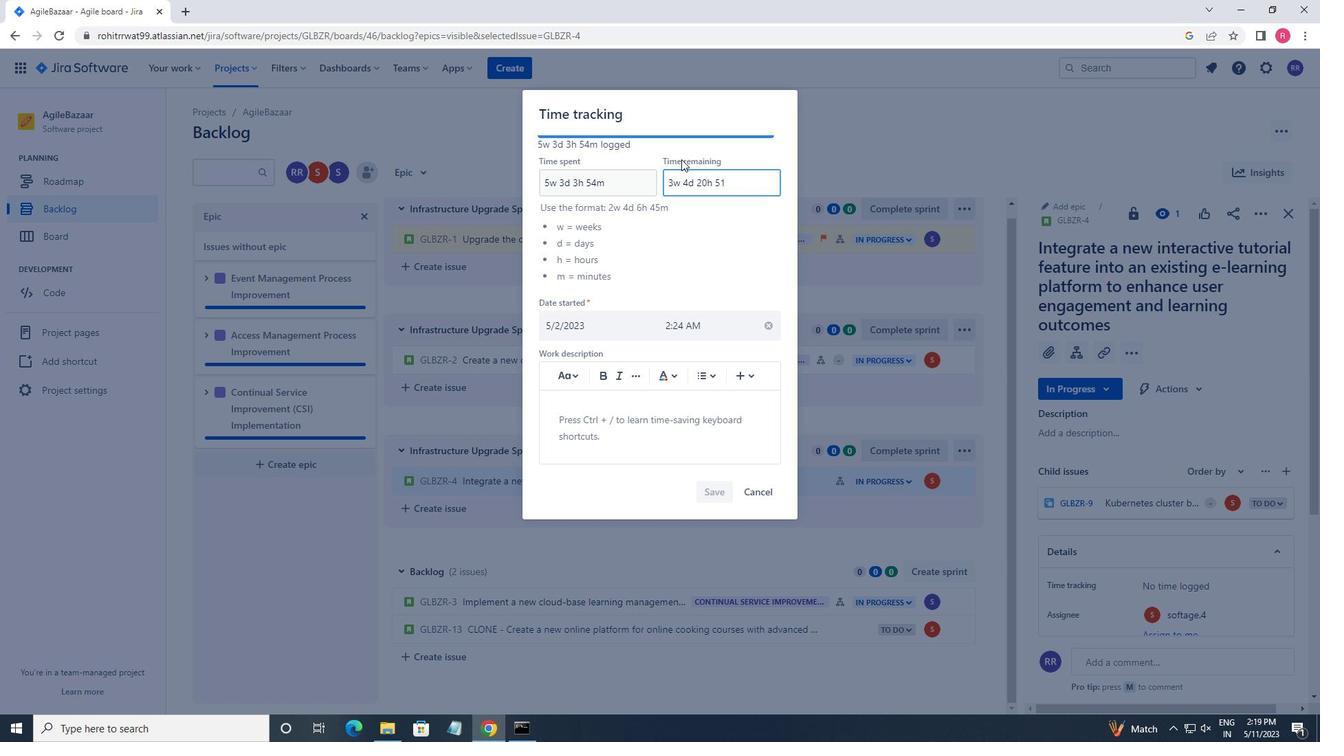 
Action: Mouse moved to (708, 488)
Screenshot: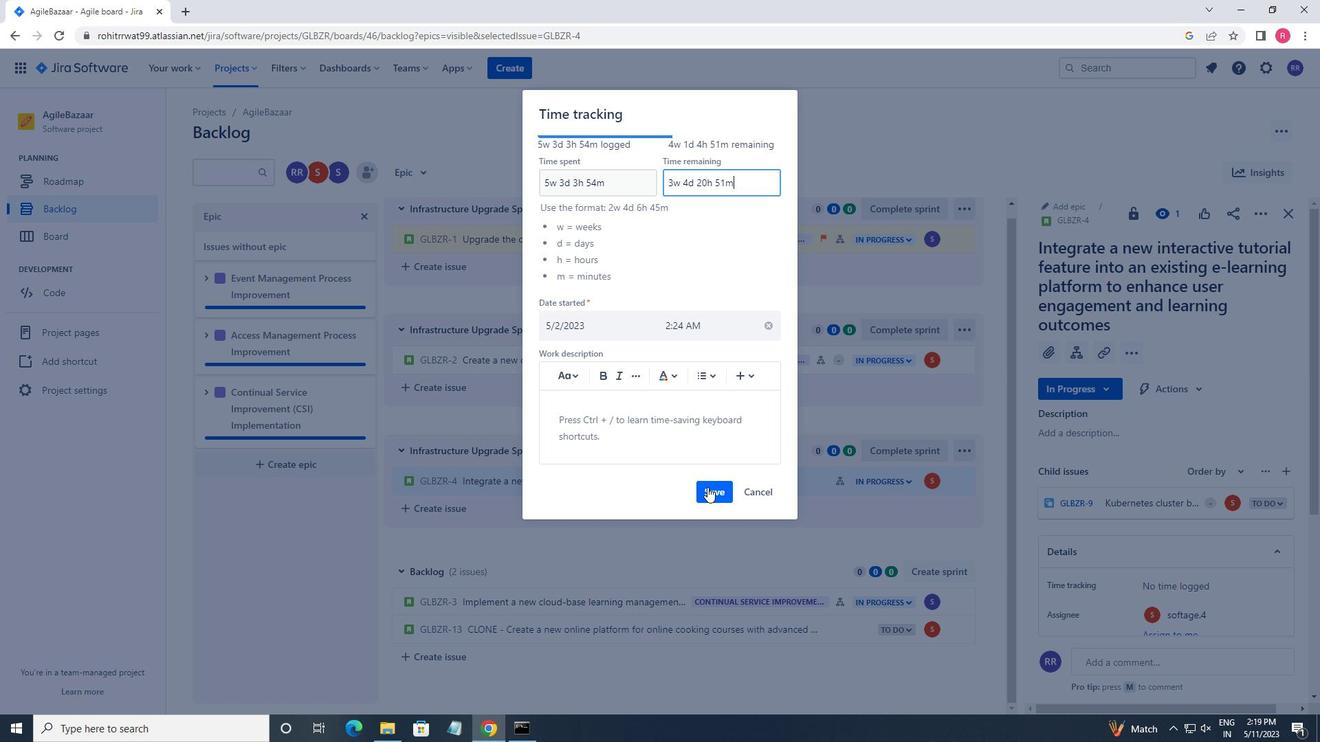 
Action: Mouse pressed left at (708, 488)
Screenshot: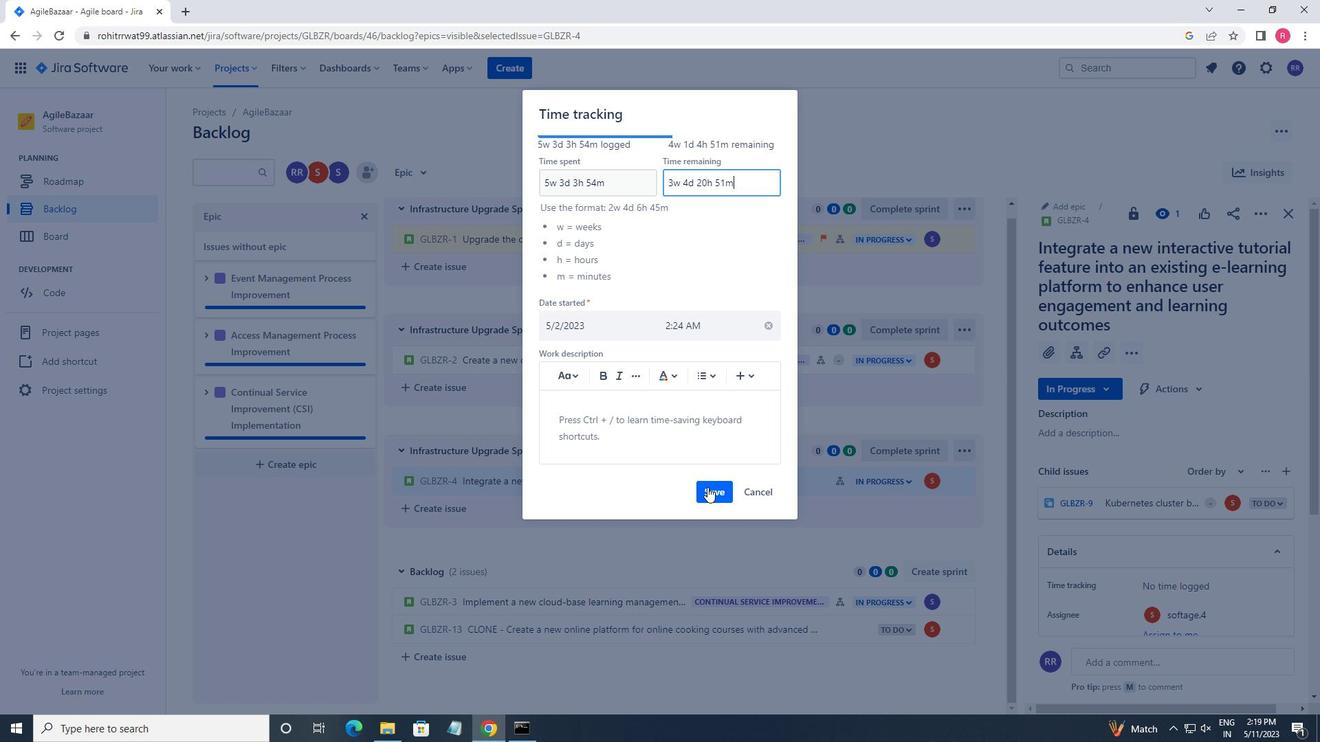 
Action: Mouse moved to (960, 489)
Screenshot: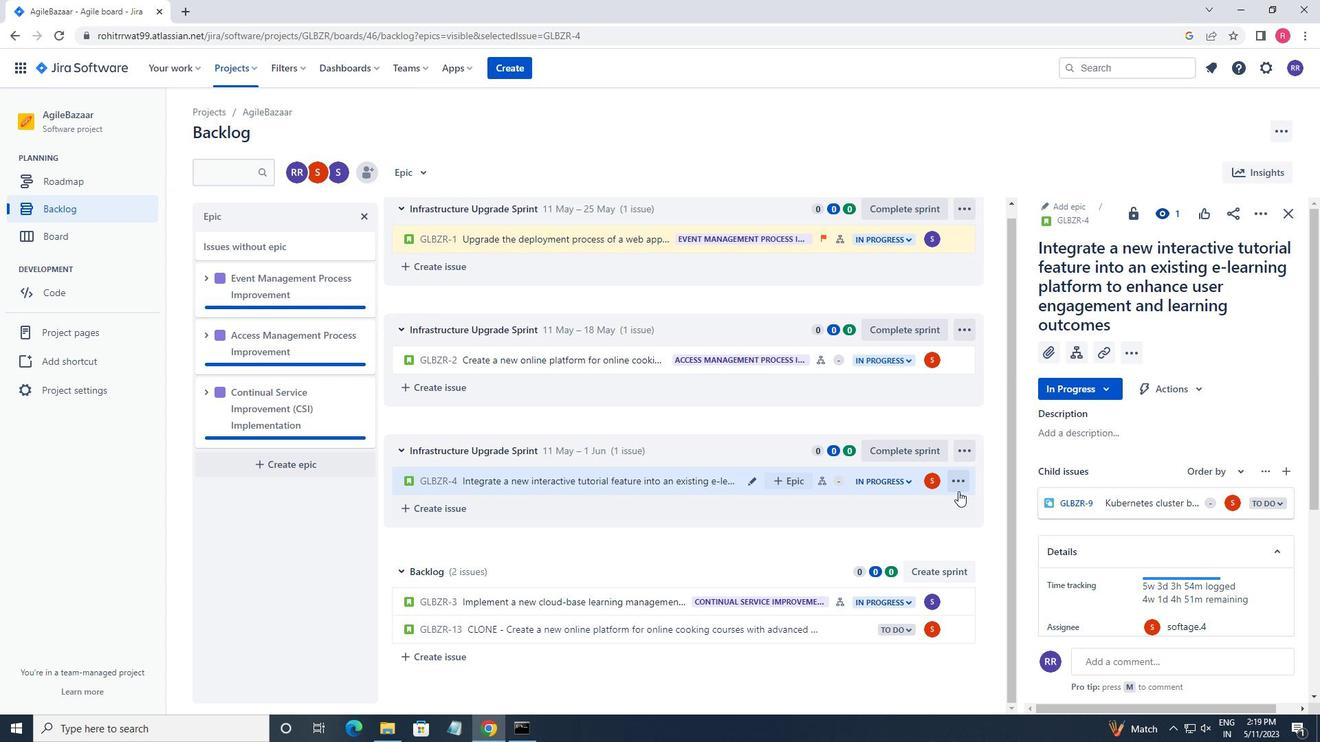 
Action: Mouse pressed left at (960, 489)
Screenshot: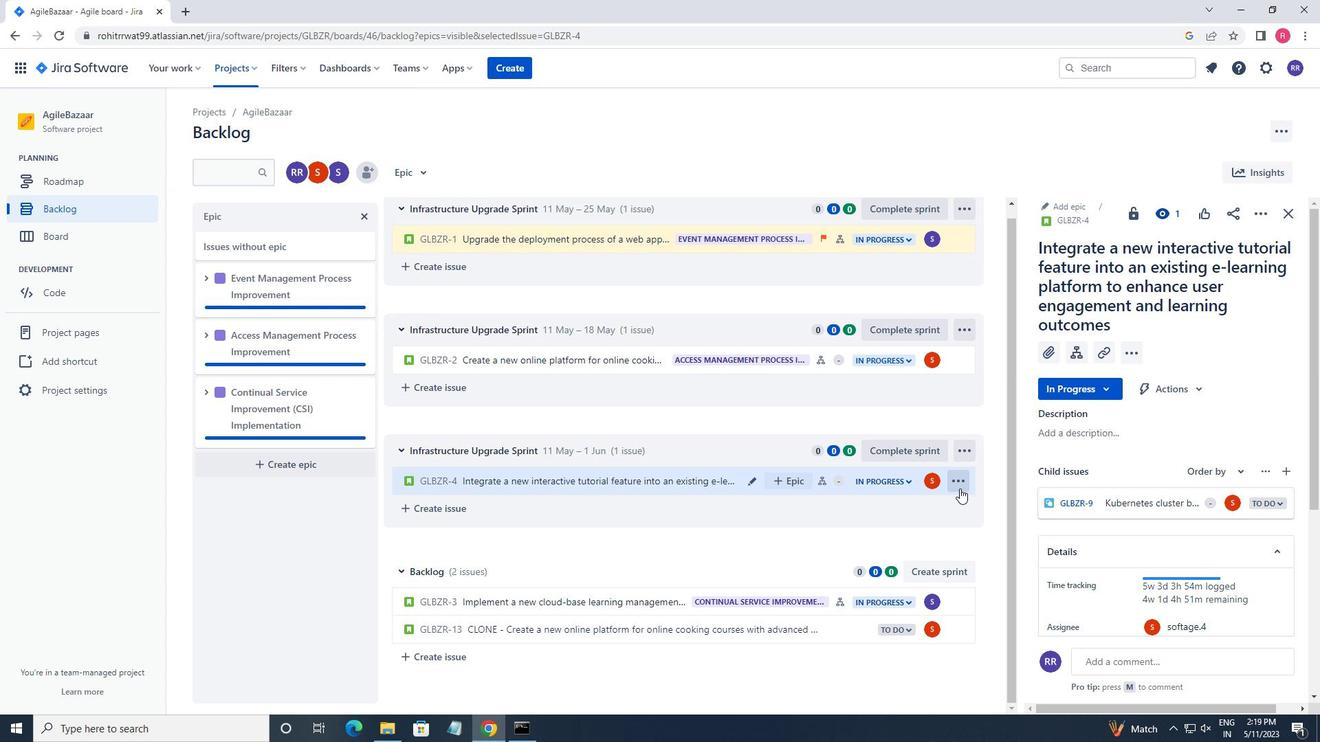 
Action: Mouse moved to (890, 449)
Screenshot: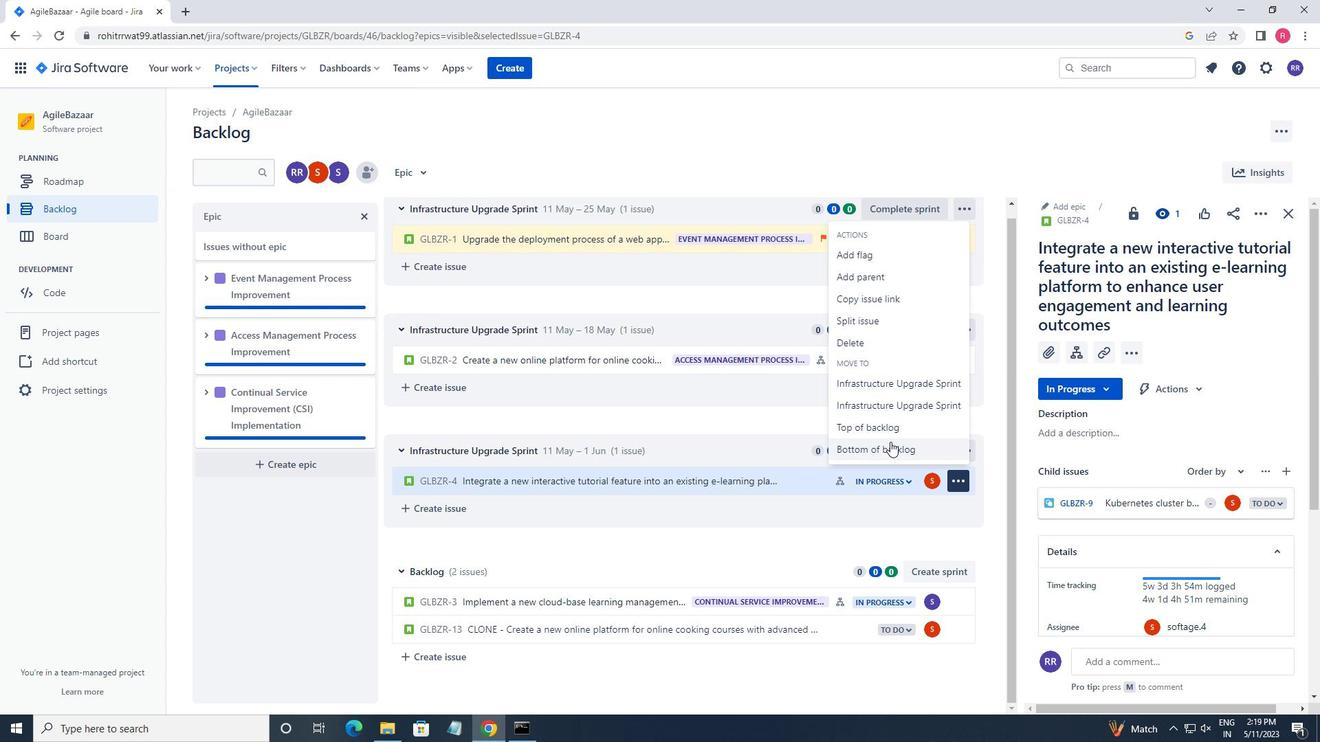 
Action: Mouse pressed left at (890, 449)
Screenshot: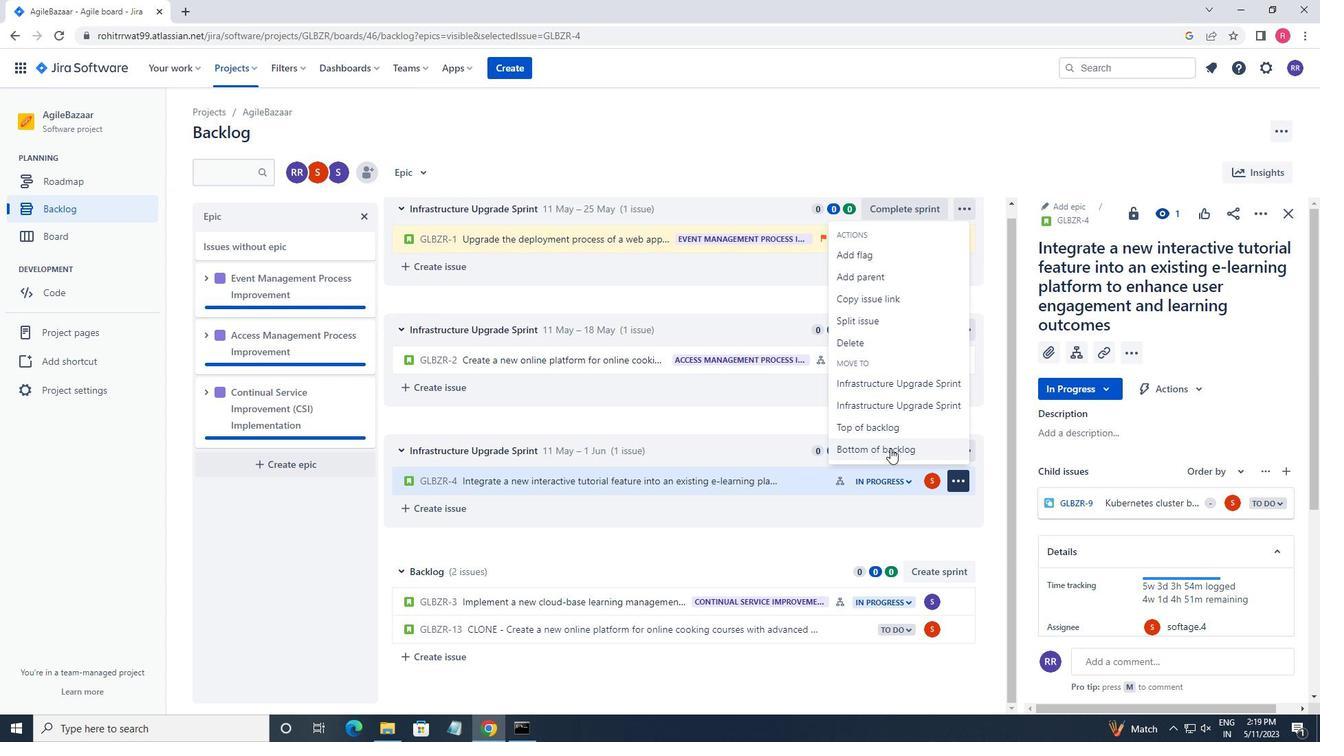 
Action: Mouse moved to (703, 226)
Screenshot: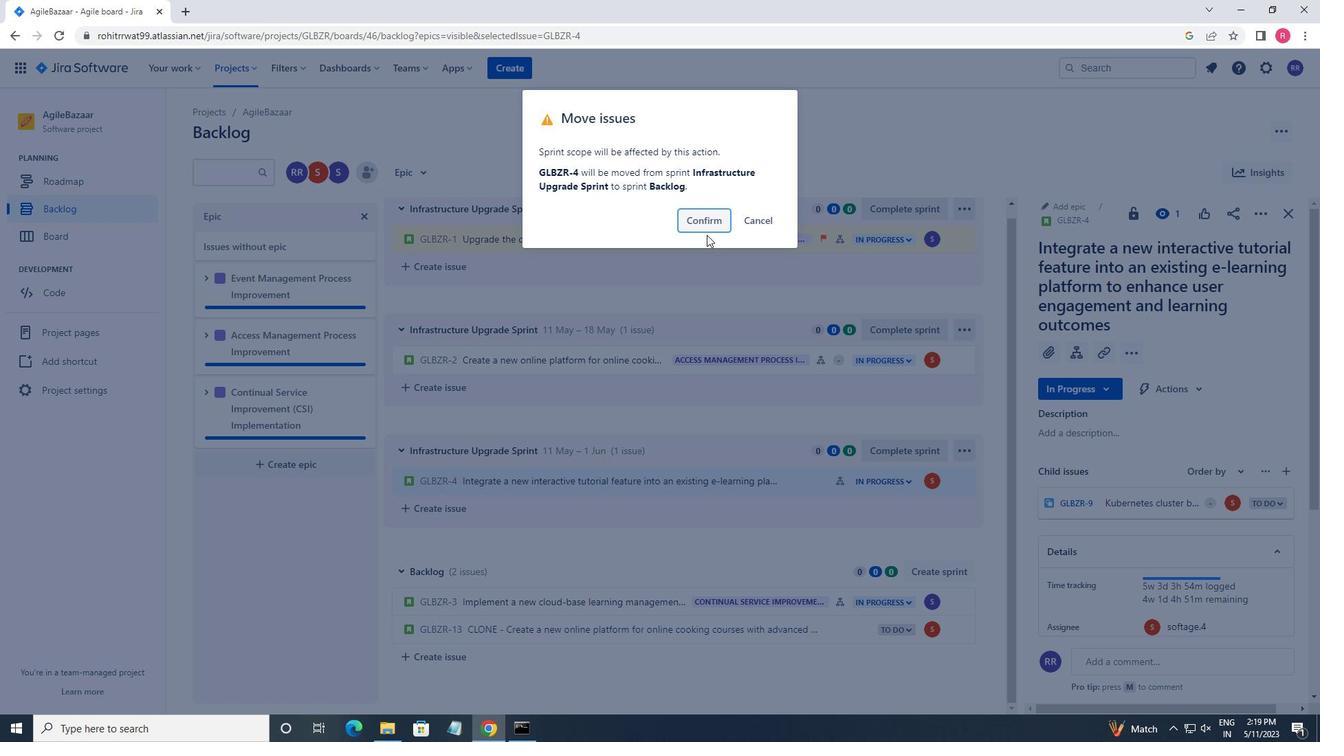 
Action: Mouse pressed left at (703, 226)
Screenshot: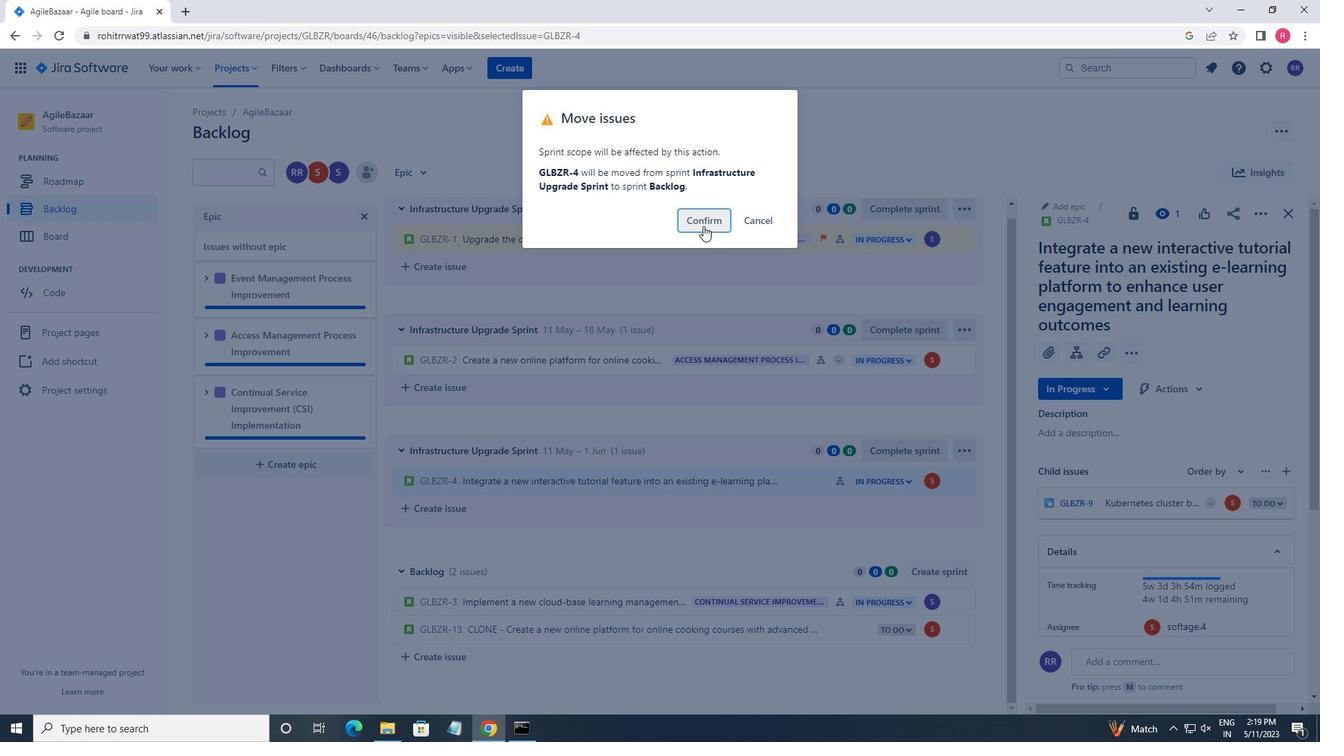 
Action: Mouse moved to (698, 566)
Screenshot: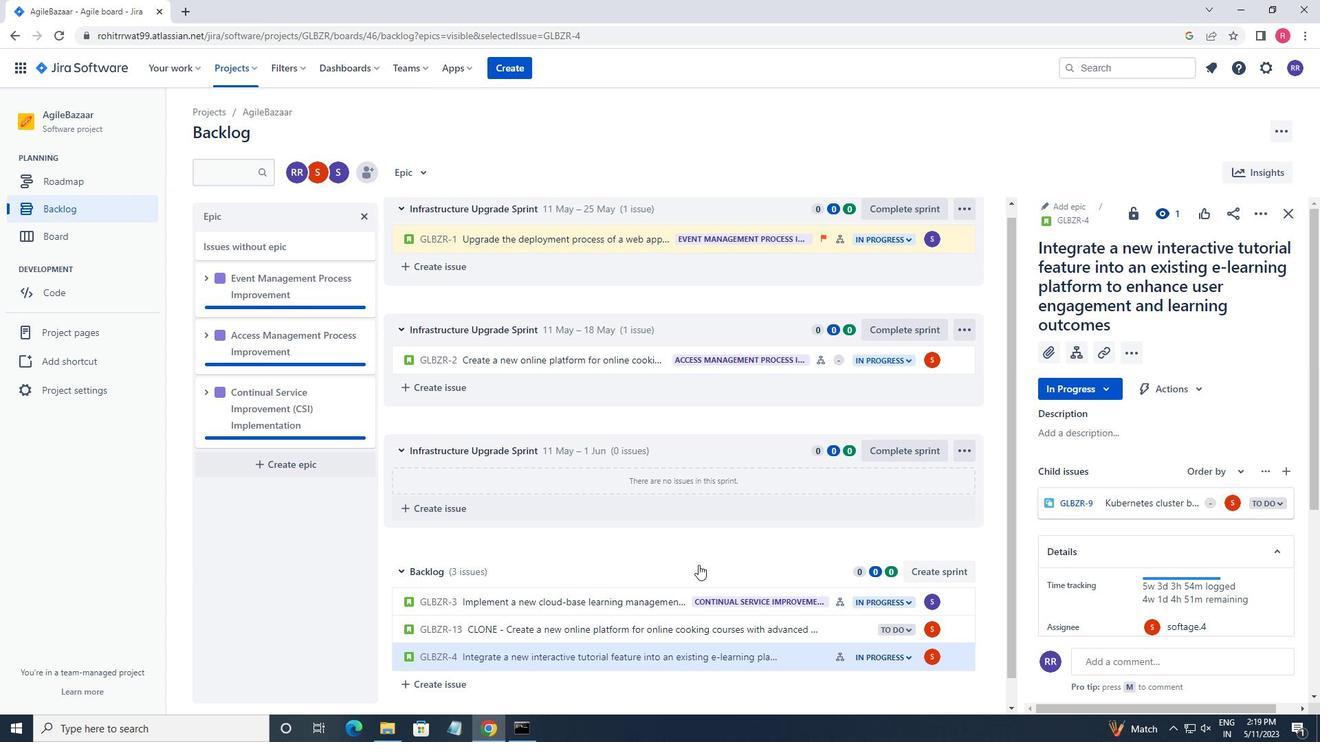 
Action: Mouse scrolled (698, 565) with delta (0, 0)
Screenshot: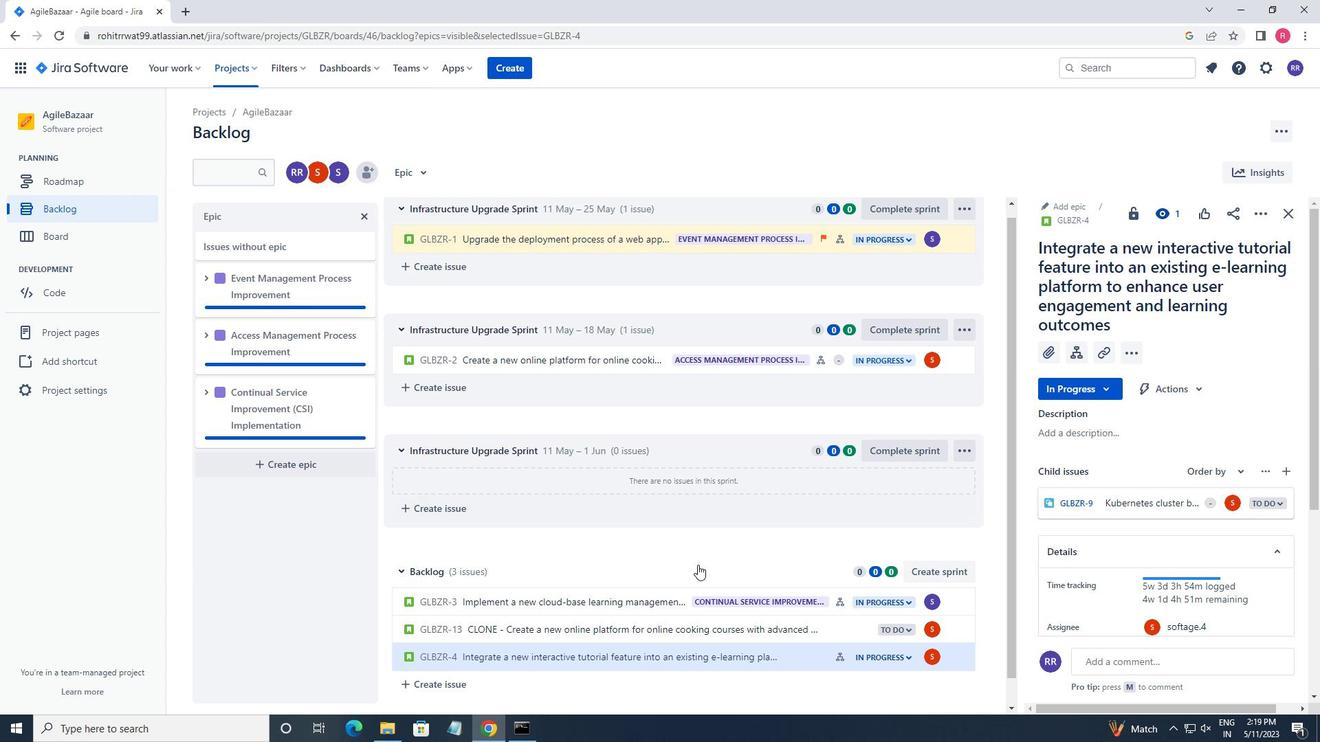 
Action: Mouse scrolled (698, 565) with delta (0, 0)
Screenshot: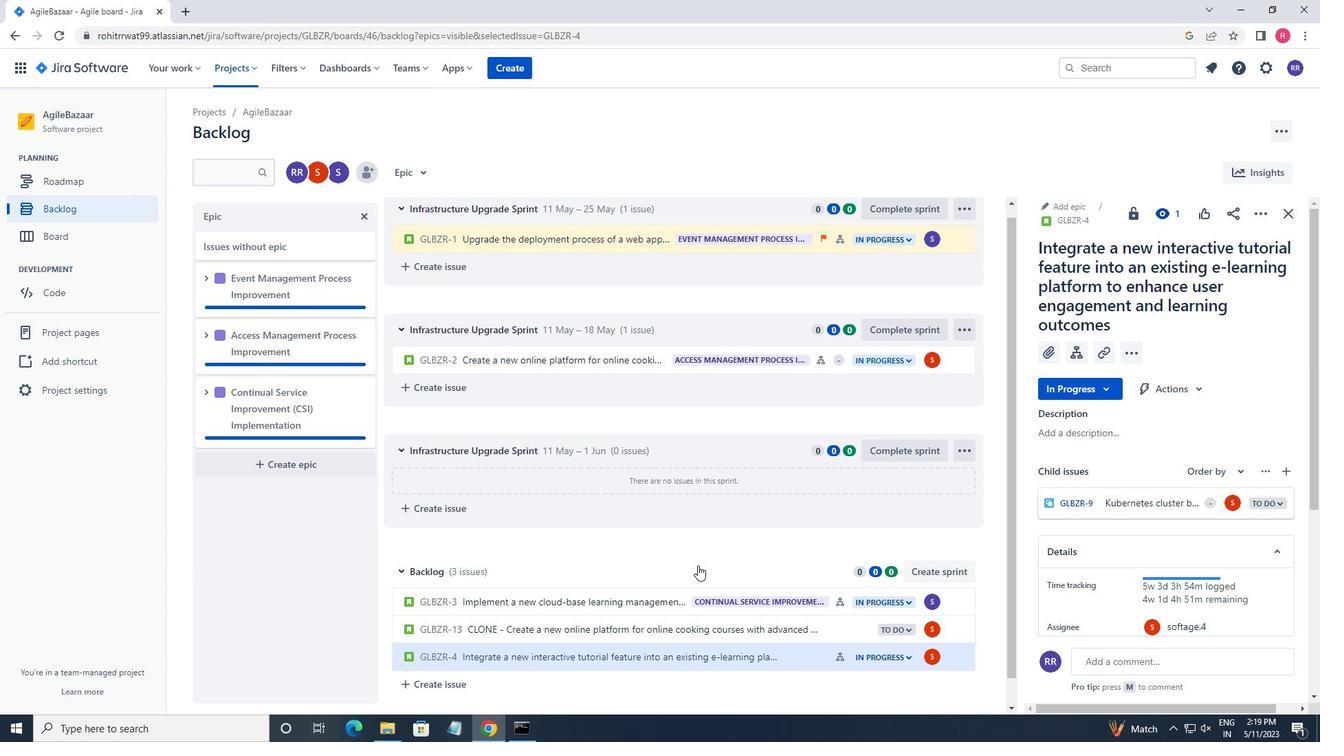 
Action: Mouse moved to (777, 630)
Screenshot: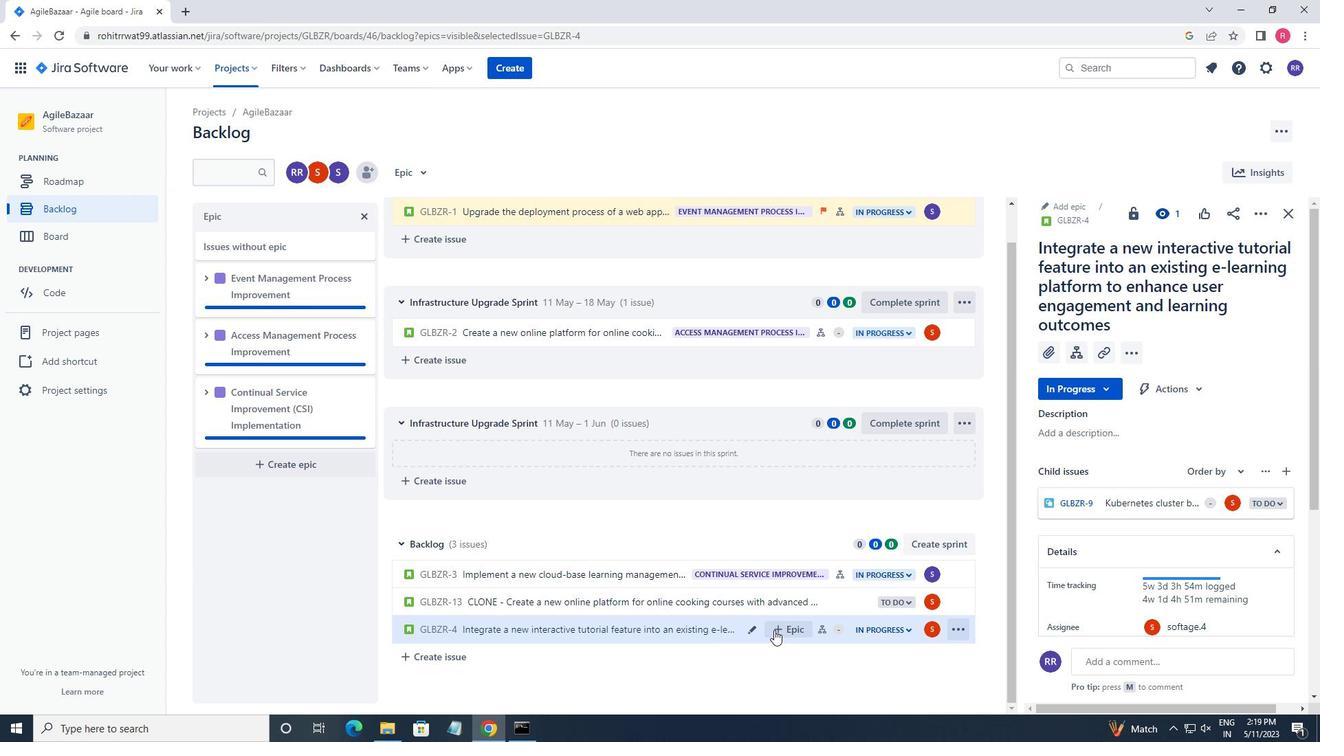 
Action: Mouse pressed left at (777, 630)
Screenshot: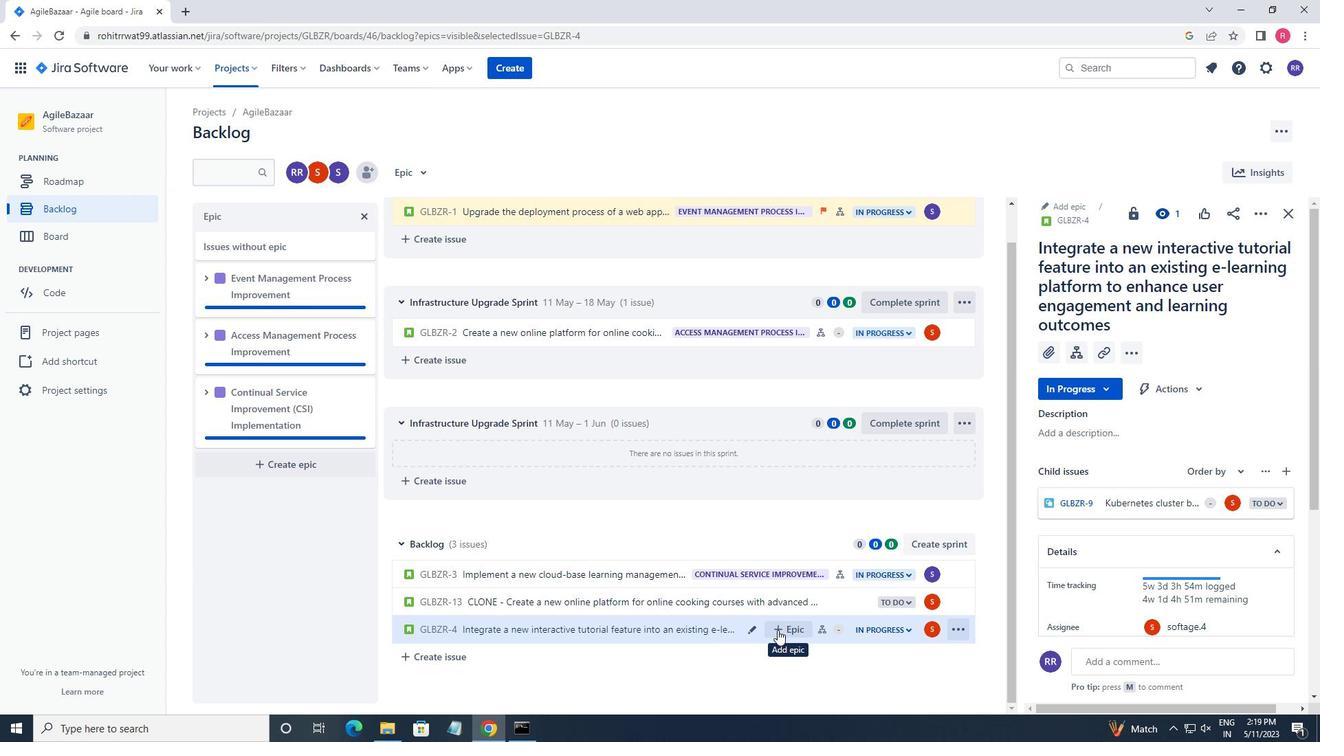 
Action: Mouse moved to (824, 692)
Screenshot: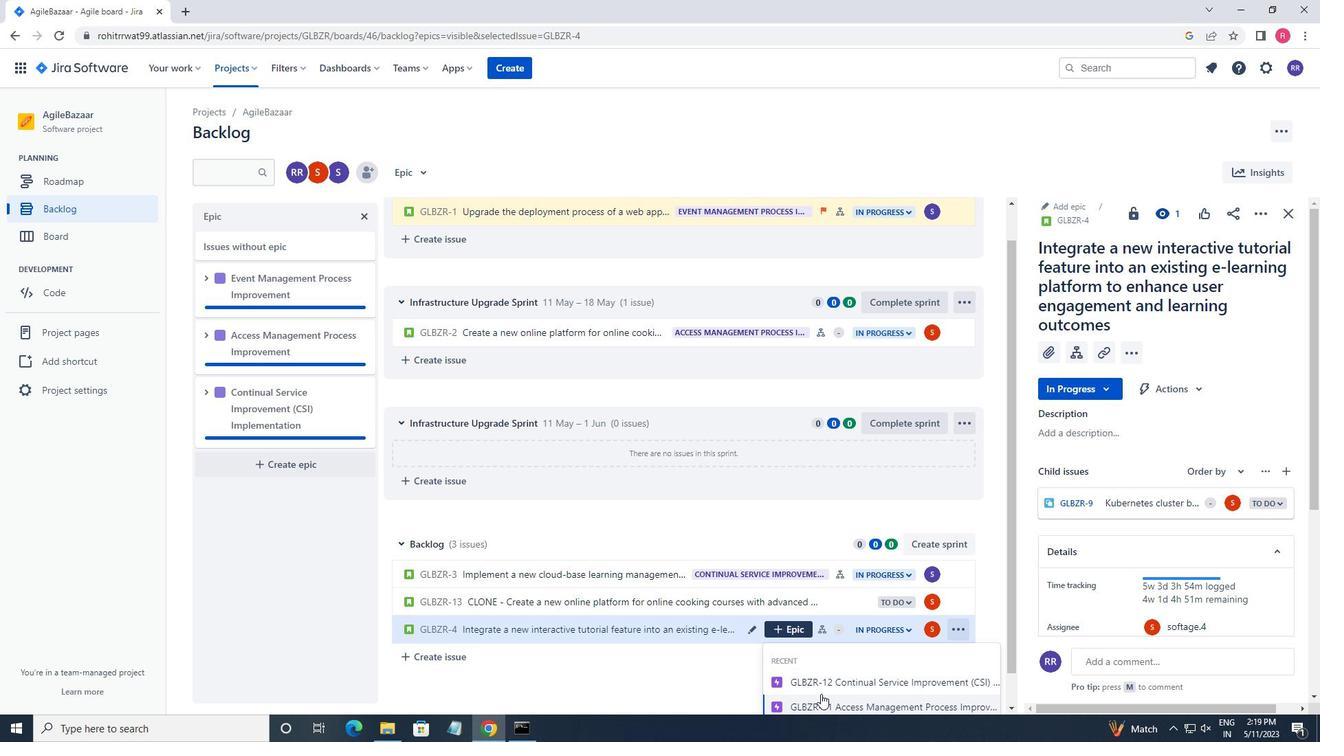 
Action: Mouse scrolled (824, 692) with delta (0, 0)
Screenshot: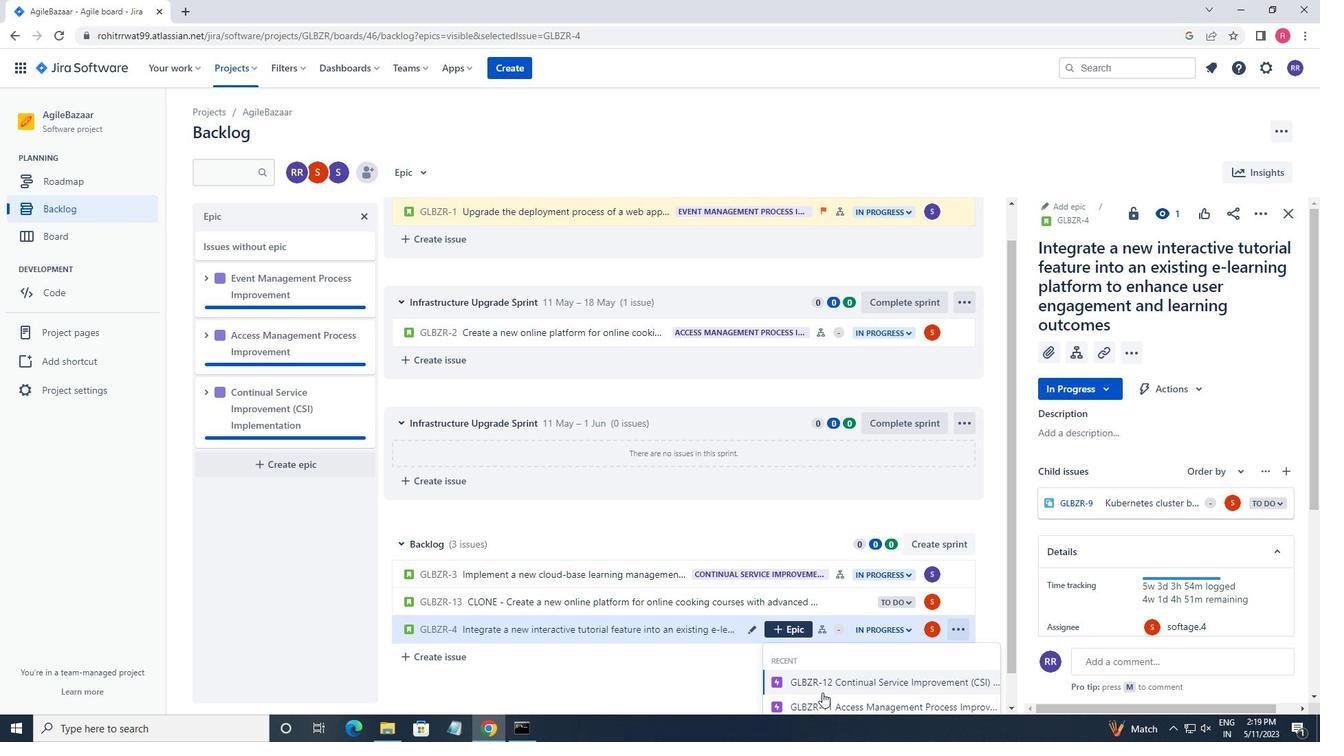 
Action: Mouse scrolled (824, 692) with delta (0, 0)
Screenshot: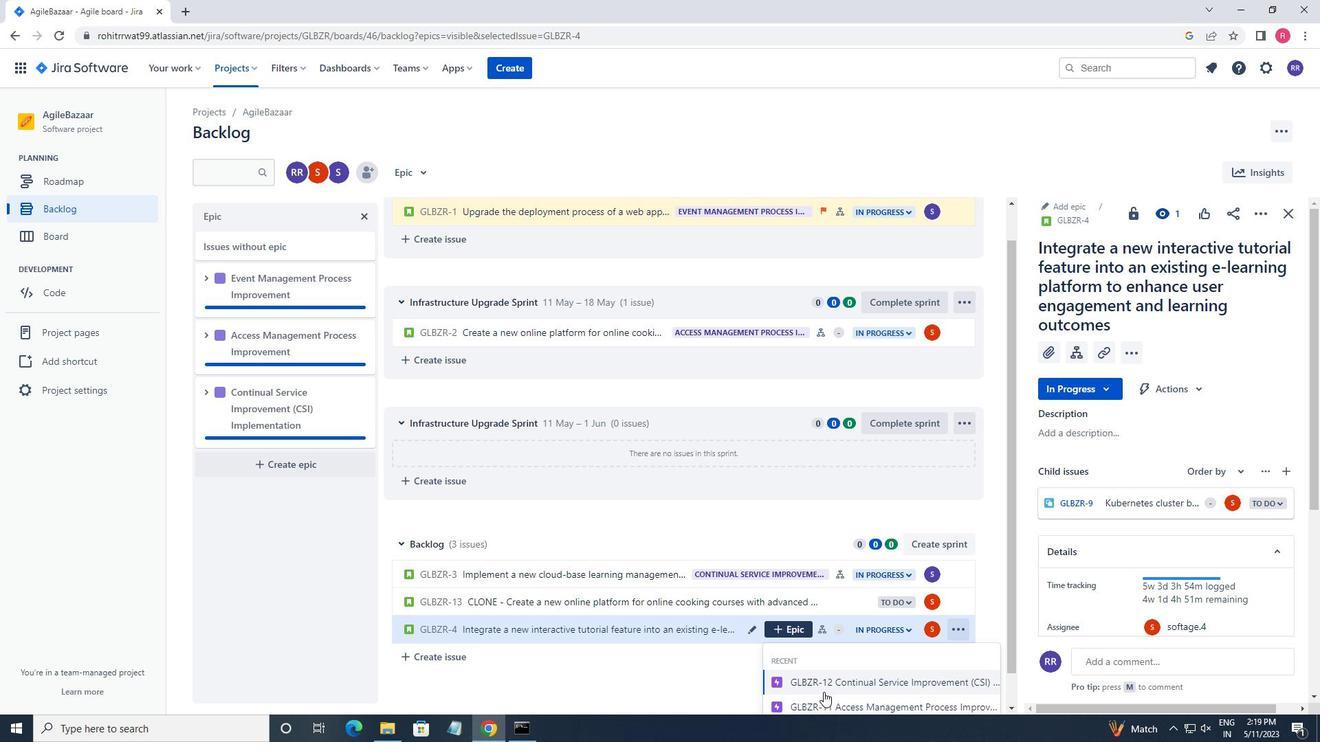
Action: Mouse scrolled (824, 692) with delta (0, 0)
Screenshot: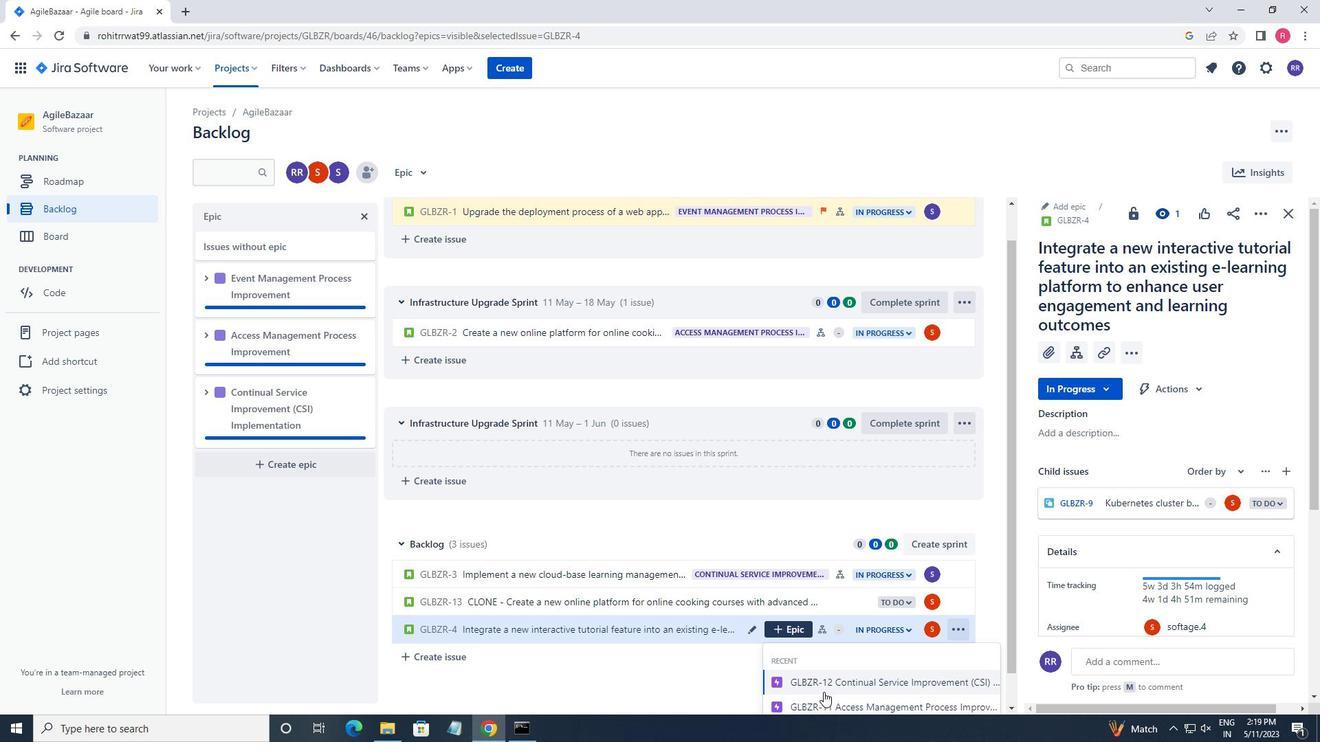 
Action: Mouse moved to (715, 677)
Screenshot: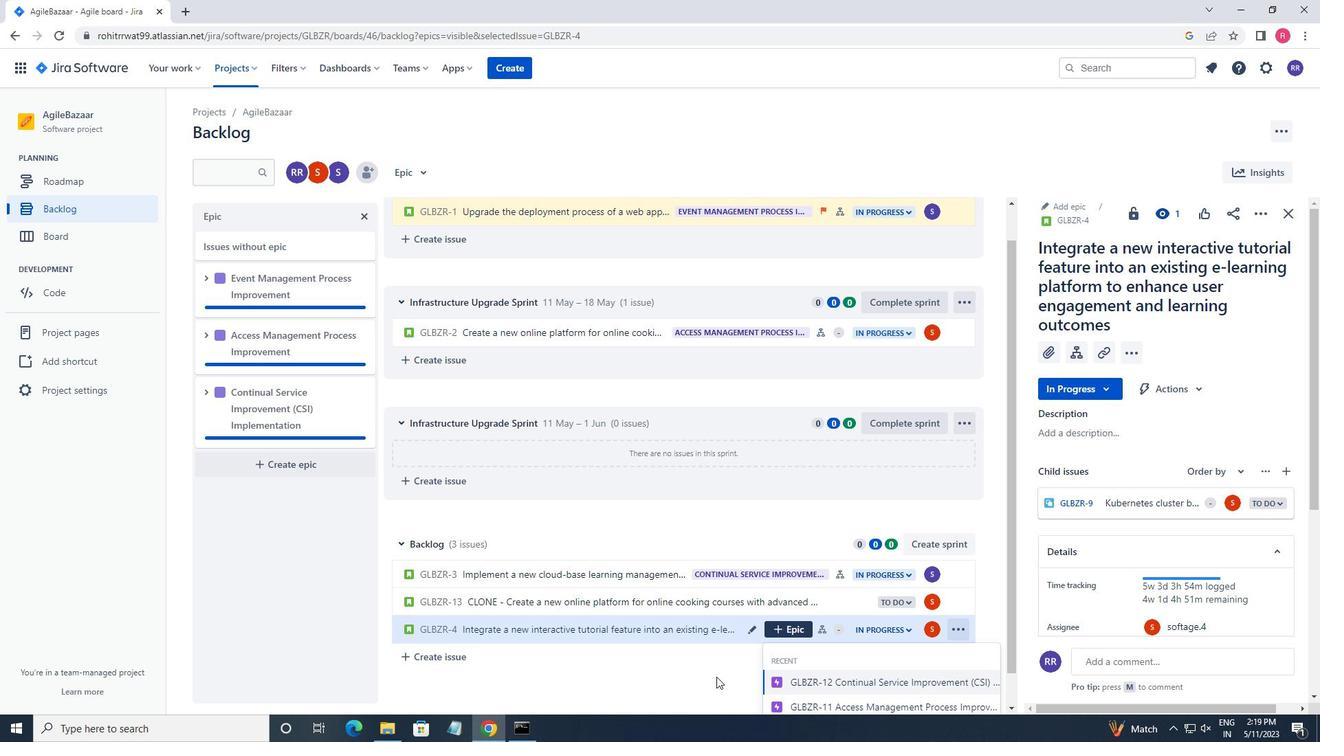 
Action: Mouse scrolled (715, 676) with delta (0, 0)
Screenshot: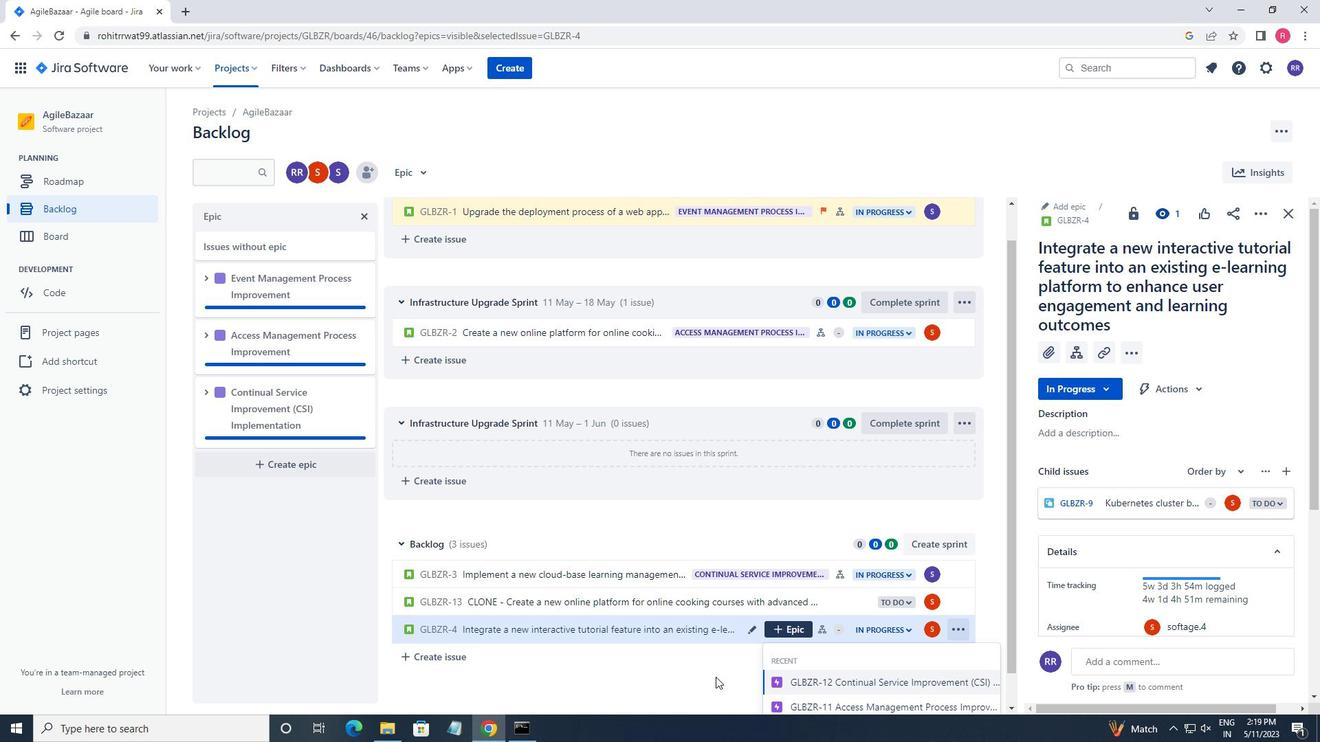 
Action: Mouse scrolled (715, 676) with delta (0, 0)
Screenshot: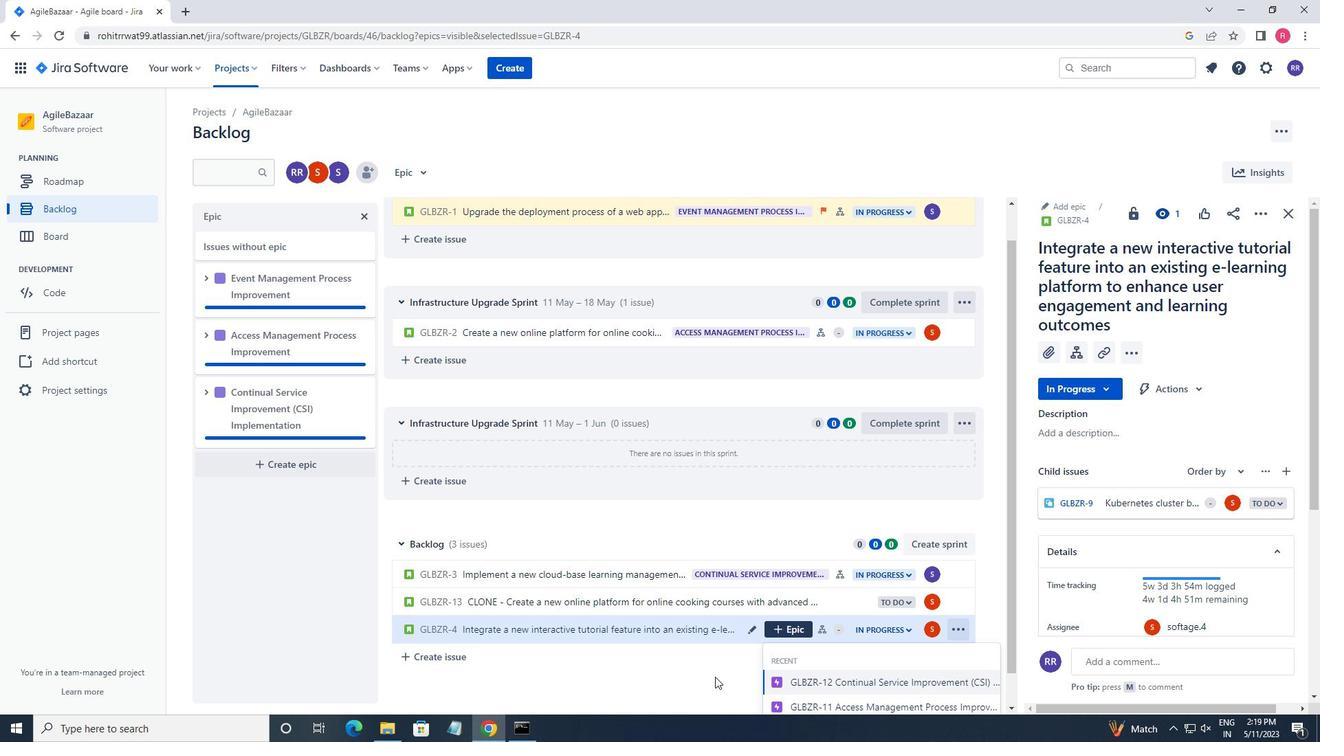
Action: Mouse scrolled (715, 676) with delta (0, 0)
Screenshot: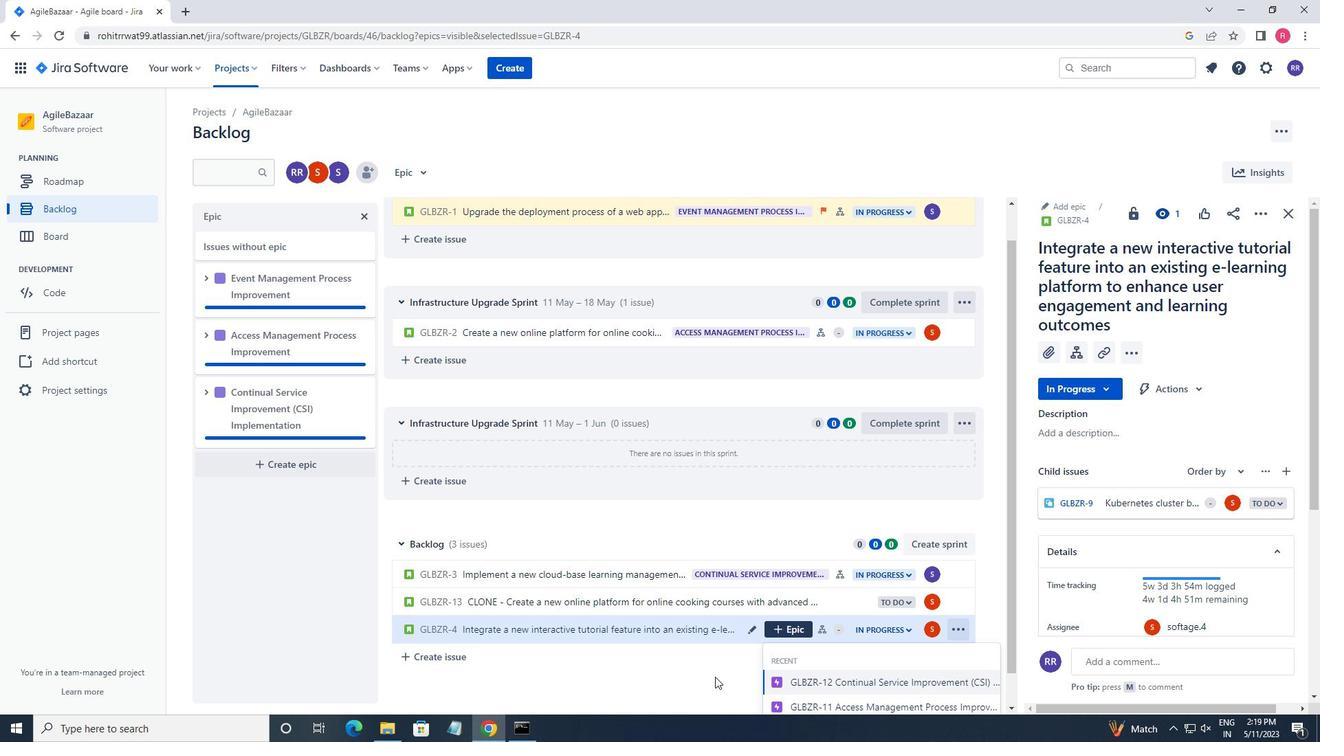 
Action: Mouse moved to (822, 699)
Screenshot: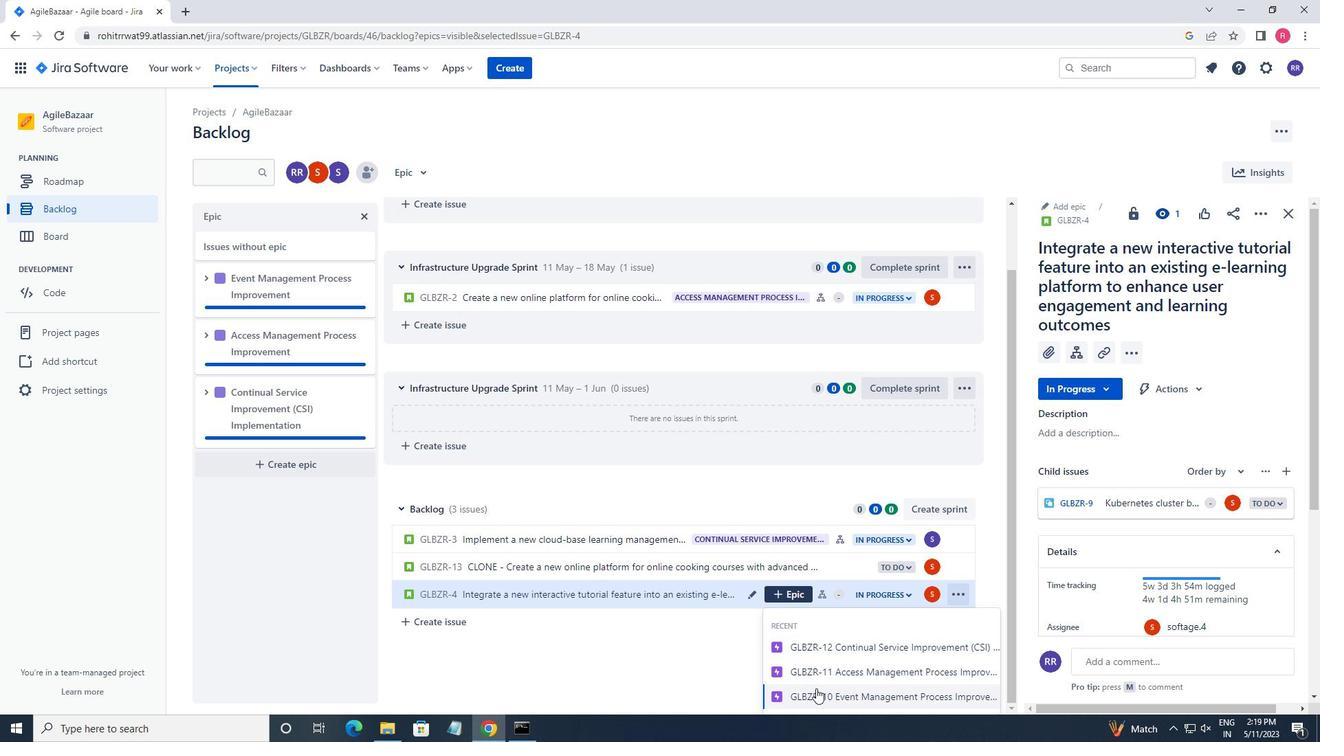 
Action: Mouse pressed left at (822, 699)
Screenshot: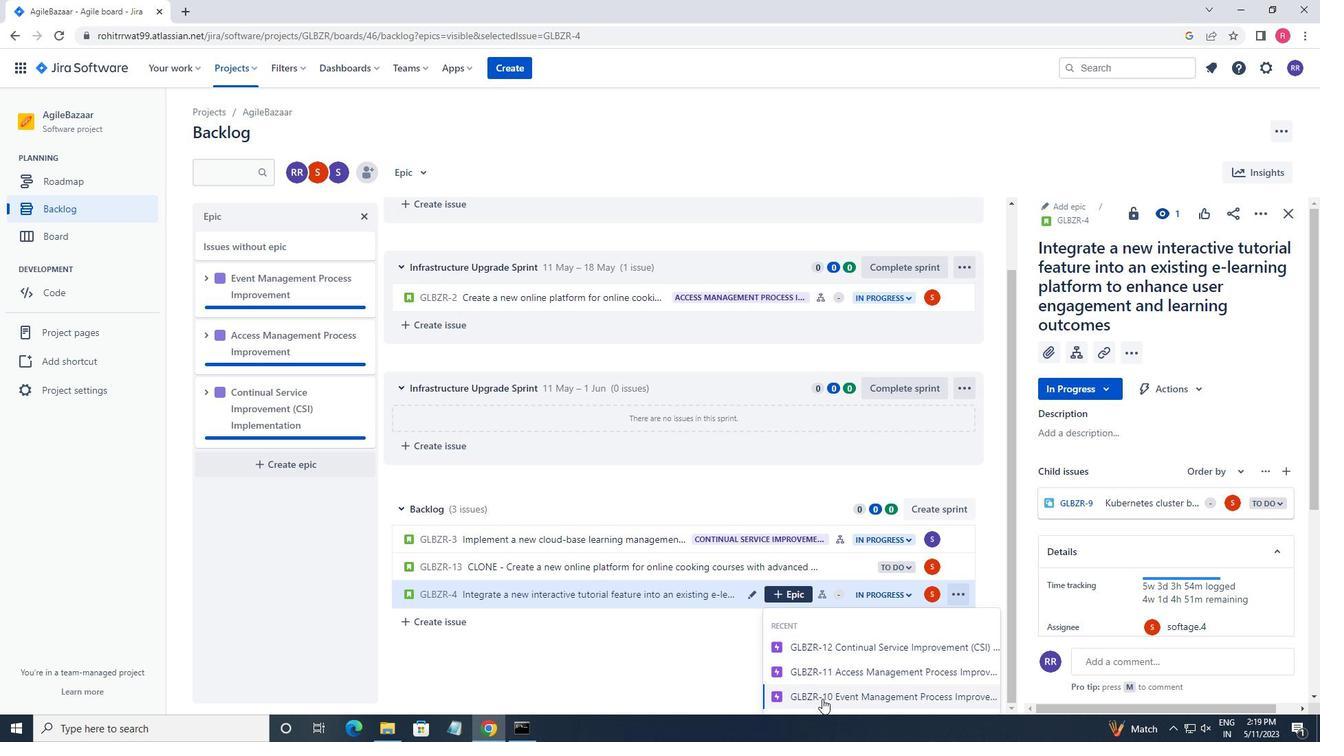 
Action: Mouse moved to (825, 699)
Screenshot: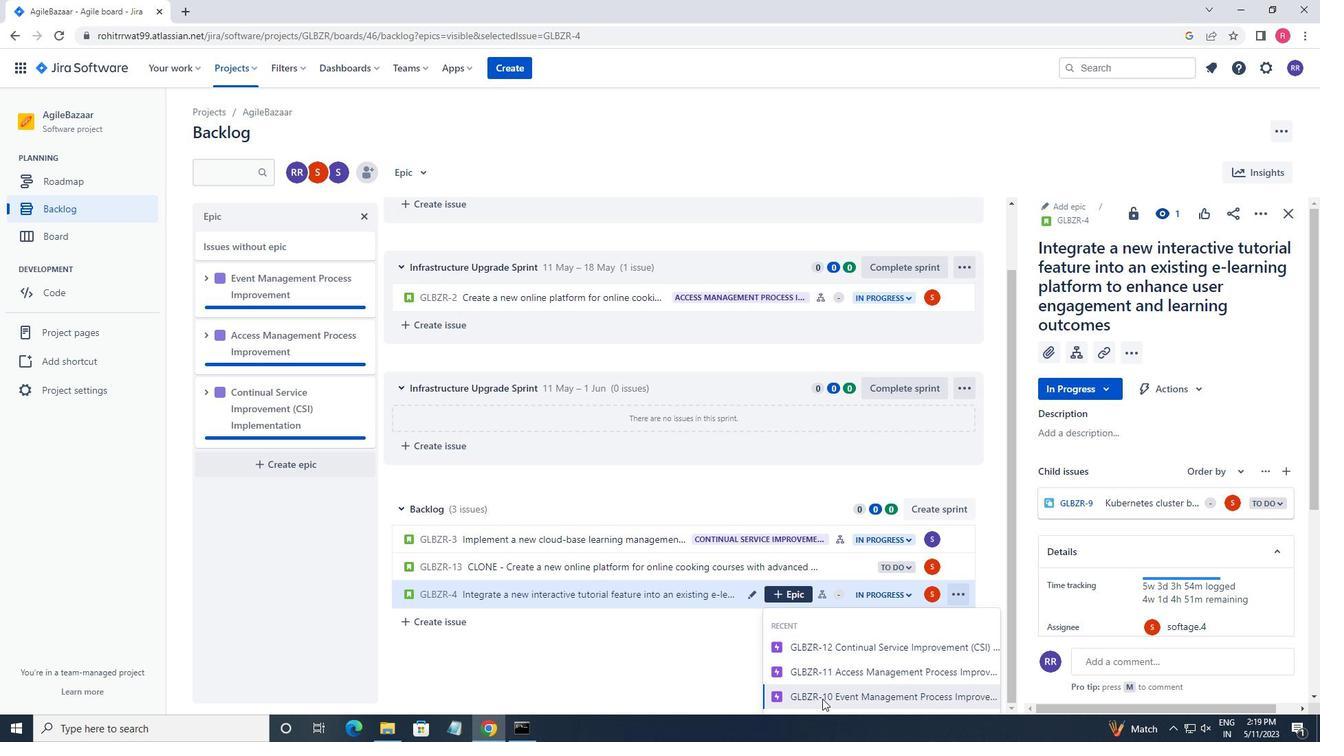 
